 Task: Add a signature Dean Flores containing With much appreciation, Dean Flores to email address softage.10@softage.net and add a folder Customer feedback
Action: Mouse moved to (114, 108)
Screenshot: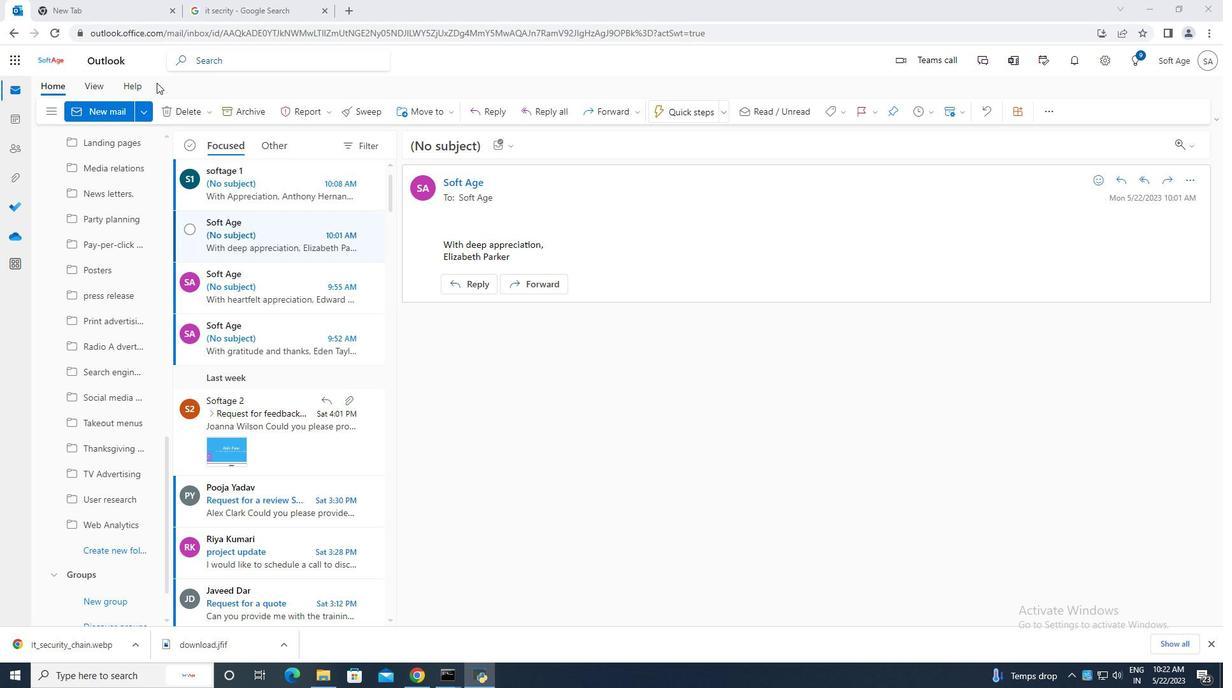 
Action: Mouse pressed left at (114, 108)
Screenshot: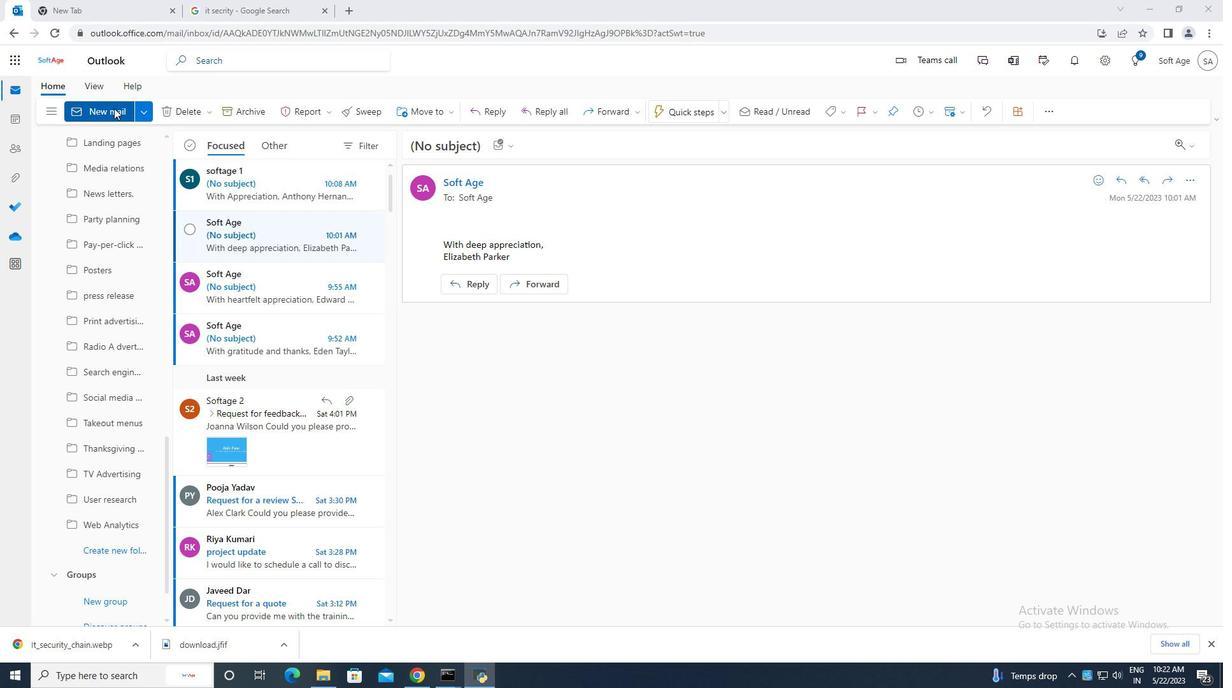
Action: Mouse moved to (817, 116)
Screenshot: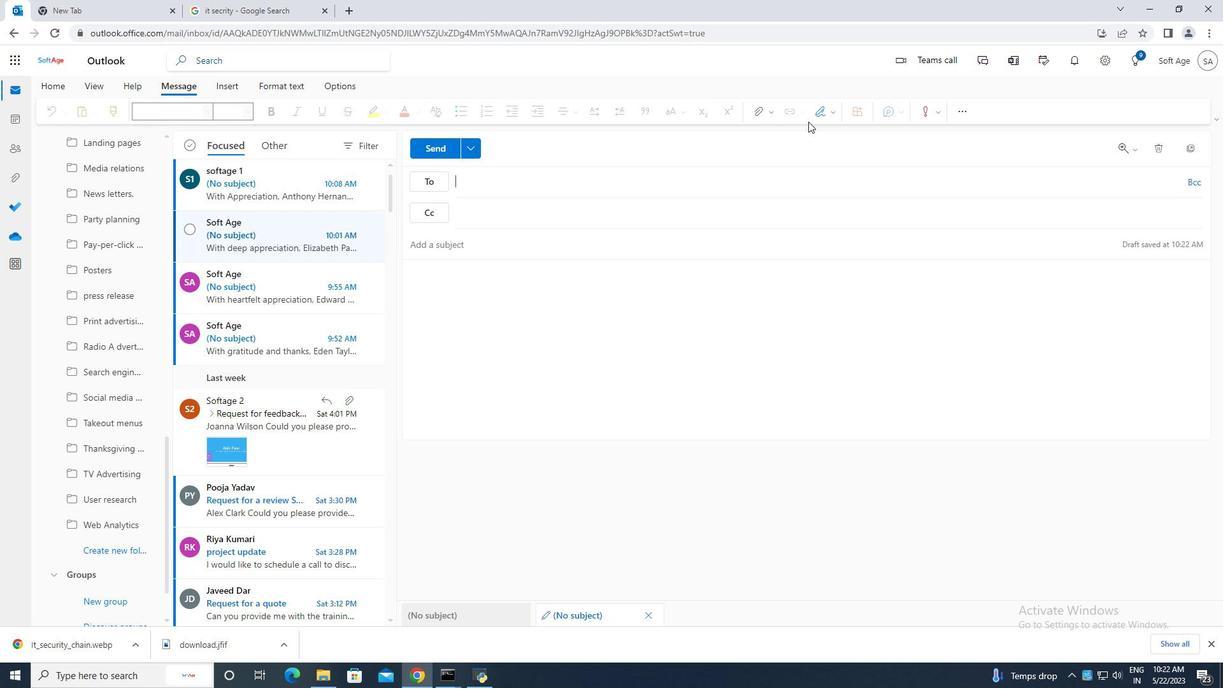 
Action: Mouse pressed left at (817, 116)
Screenshot: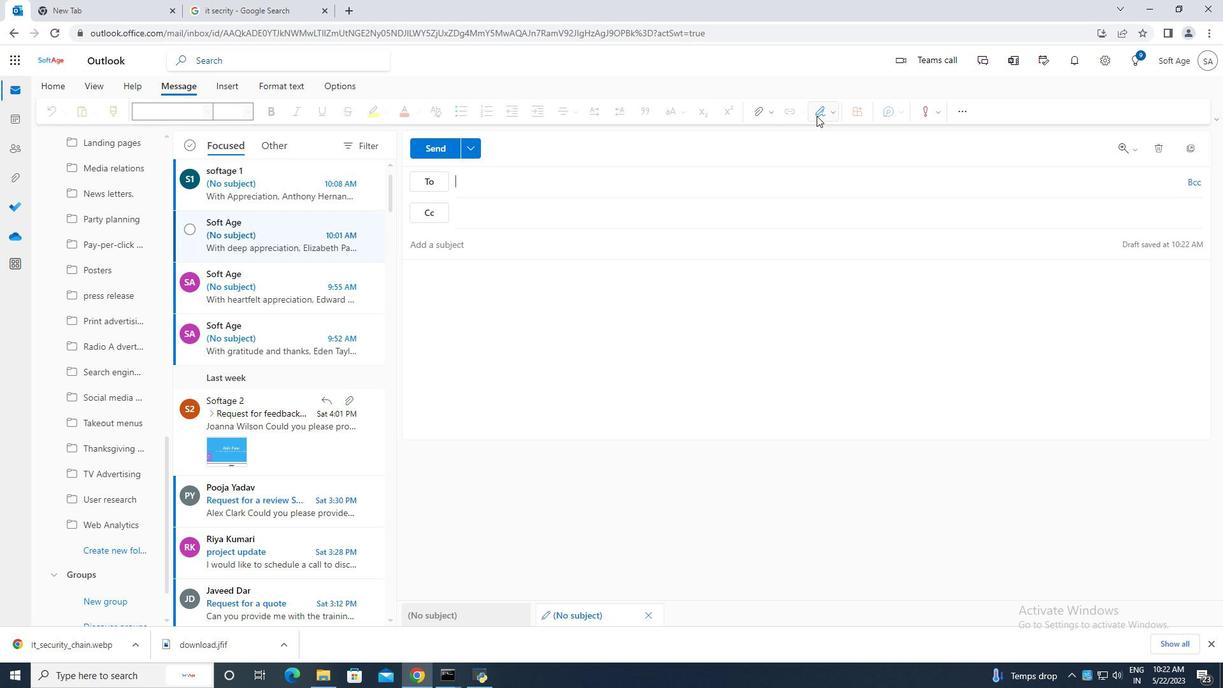
Action: Mouse moved to (797, 159)
Screenshot: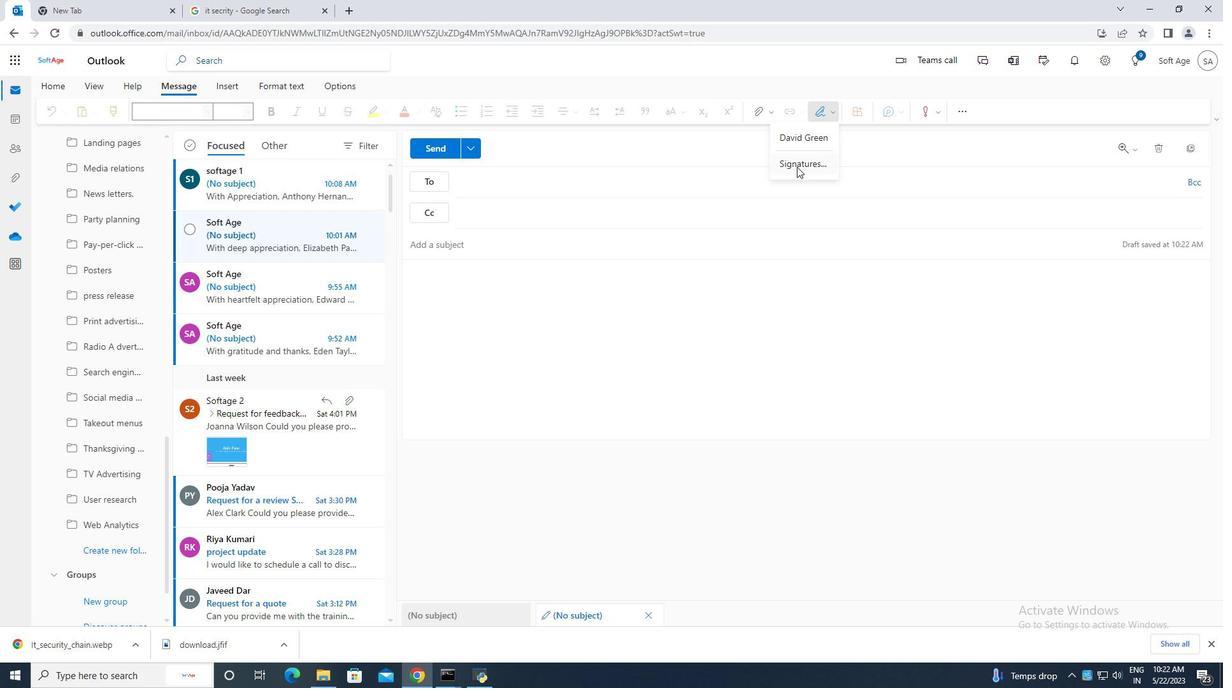 
Action: Mouse pressed left at (797, 159)
Screenshot: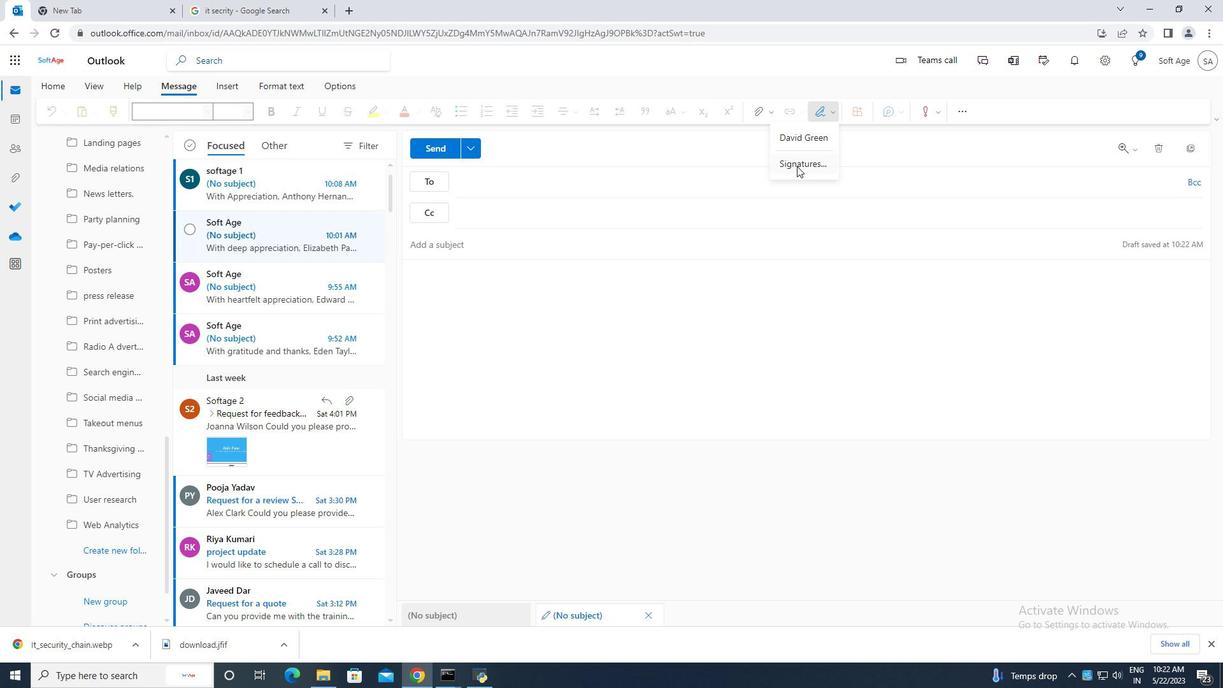 
Action: Mouse moved to (861, 213)
Screenshot: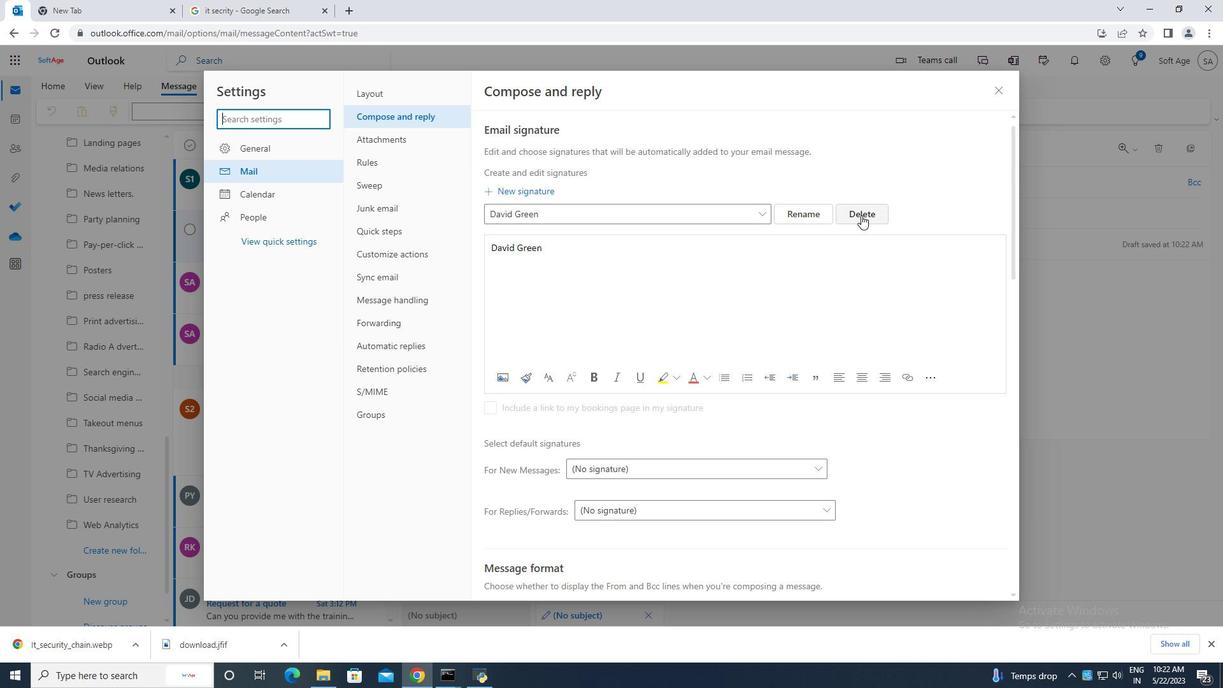 
Action: Mouse pressed left at (861, 213)
Screenshot: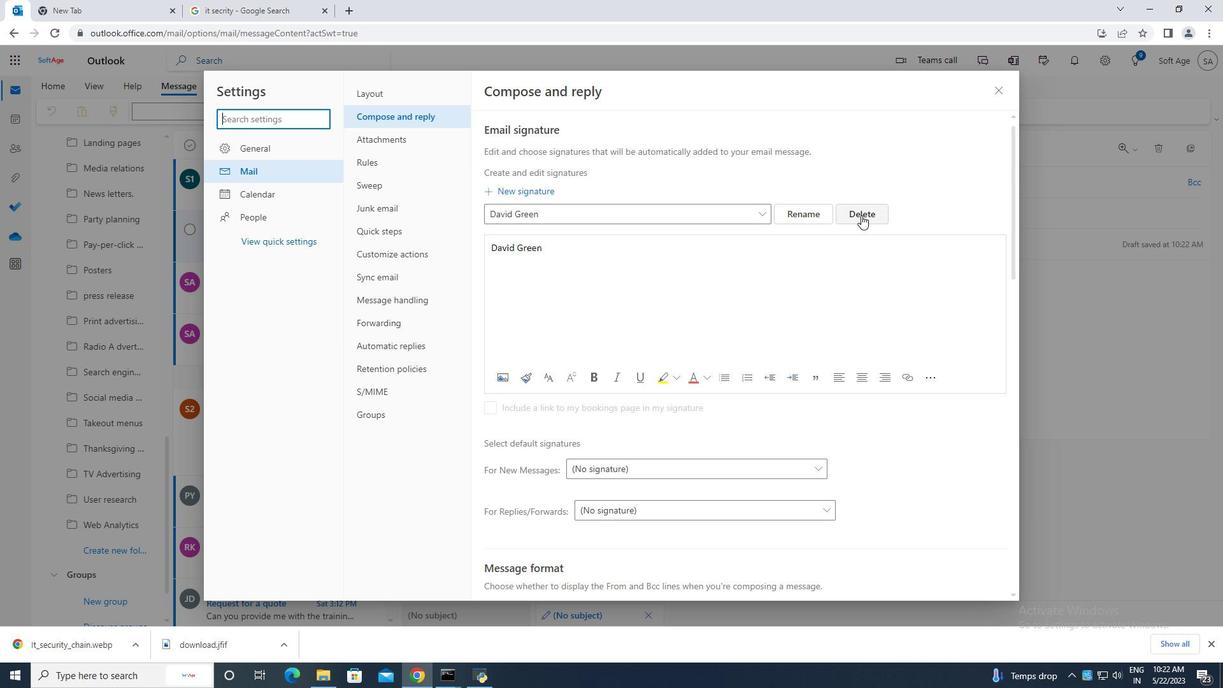 
Action: Mouse moved to (583, 212)
Screenshot: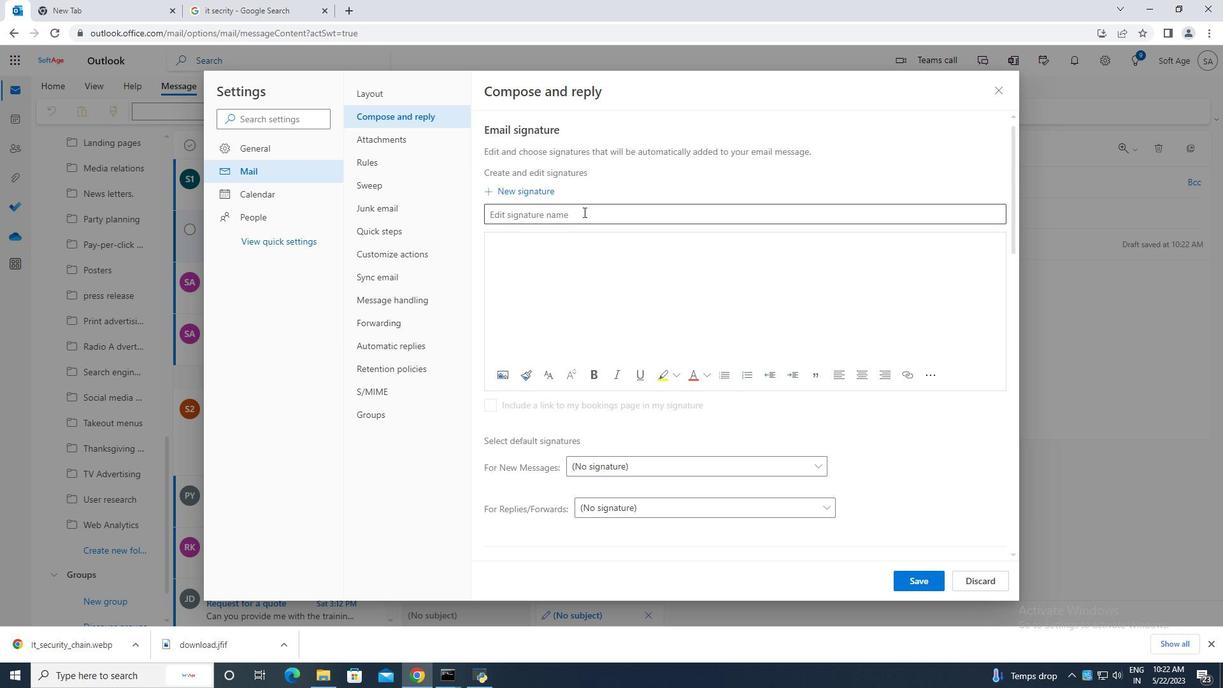 
Action: Mouse pressed left at (583, 212)
Screenshot: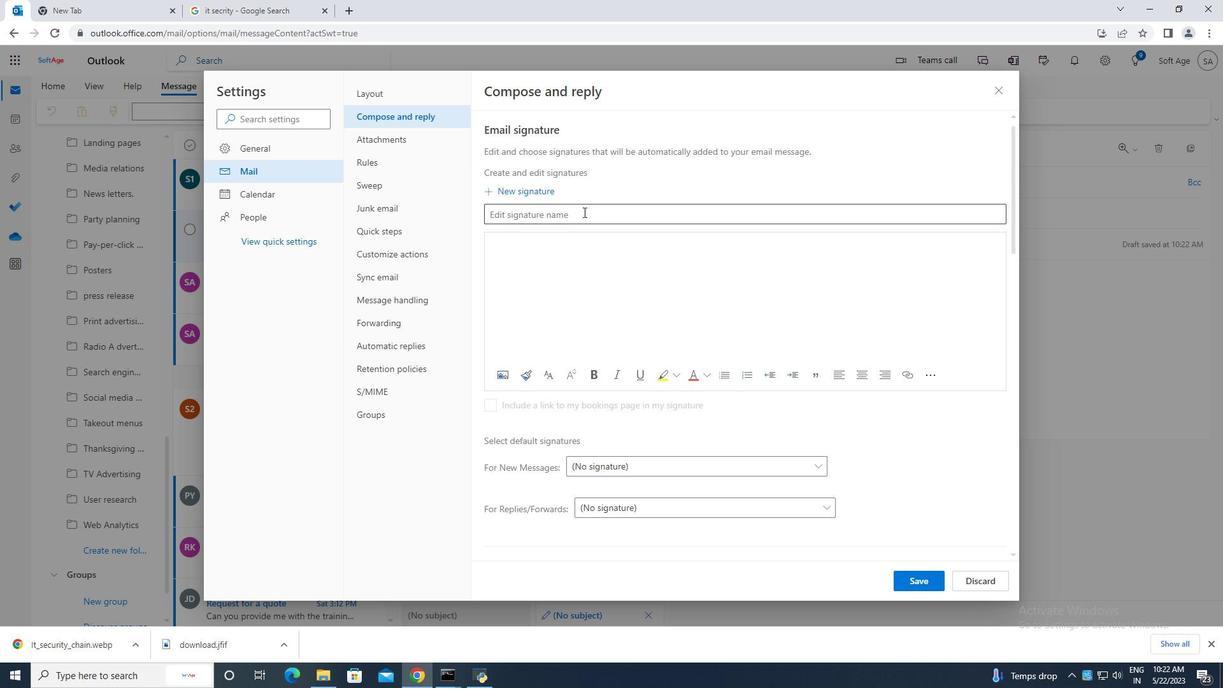 
Action: Key pressed <Key.caps_lock>D<Key.caps_lock>een<Key.space><Key.caps_lock><Key.backspace><Key.backspace><Key.backspace>AN<Key.backspace><Key.backspace>A<Key.backspace><Key.caps_lock>an<Key.space><Key.caps_lock>F<Key.caps_lock>lores<Key.space>
Screenshot: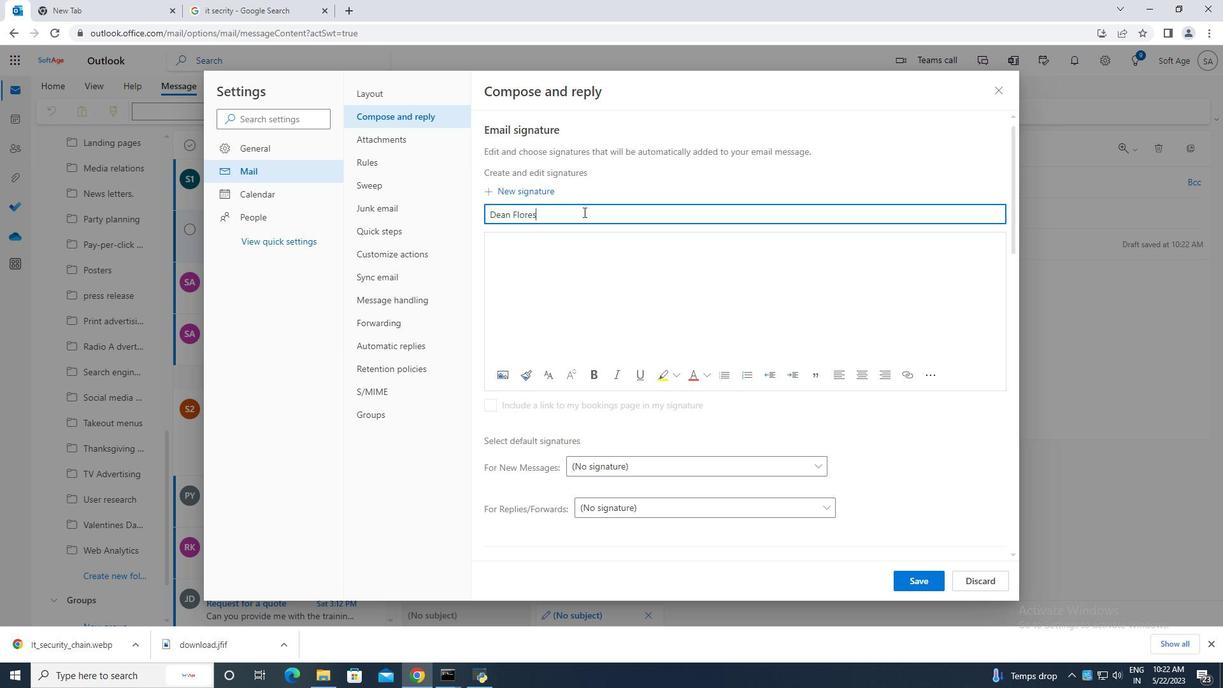 
Action: Mouse moved to (518, 244)
Screenshot: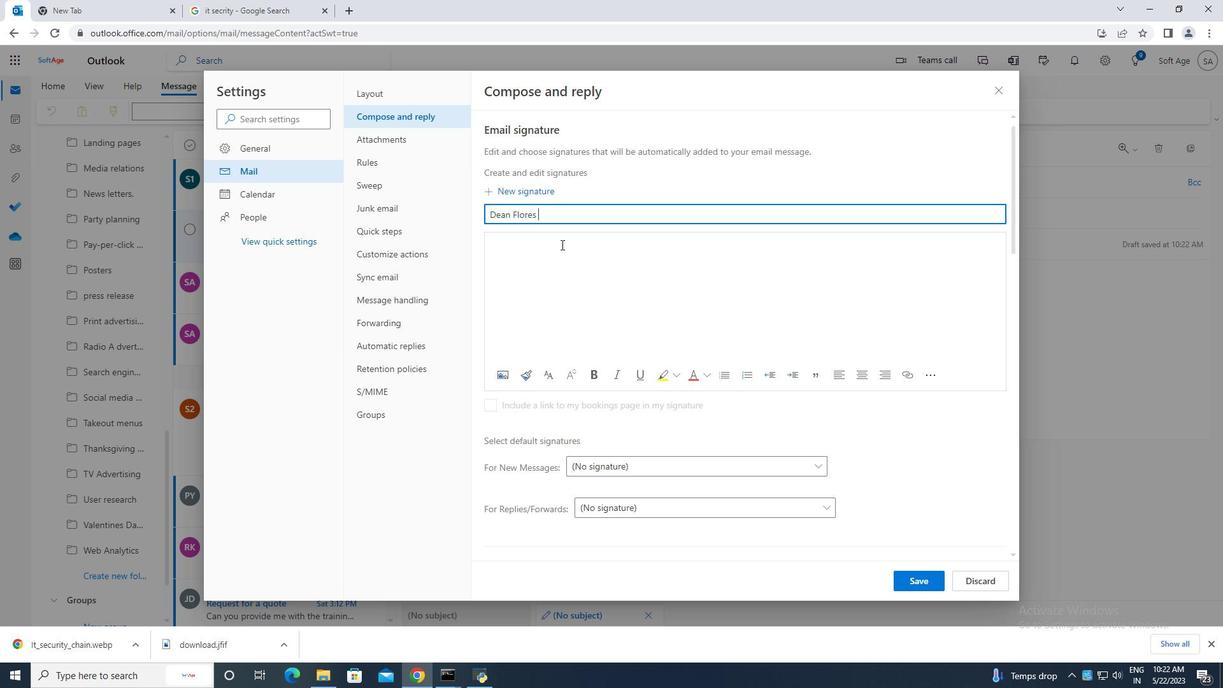 
Action: Mouse pressed left at (518, 244)
Screenshot: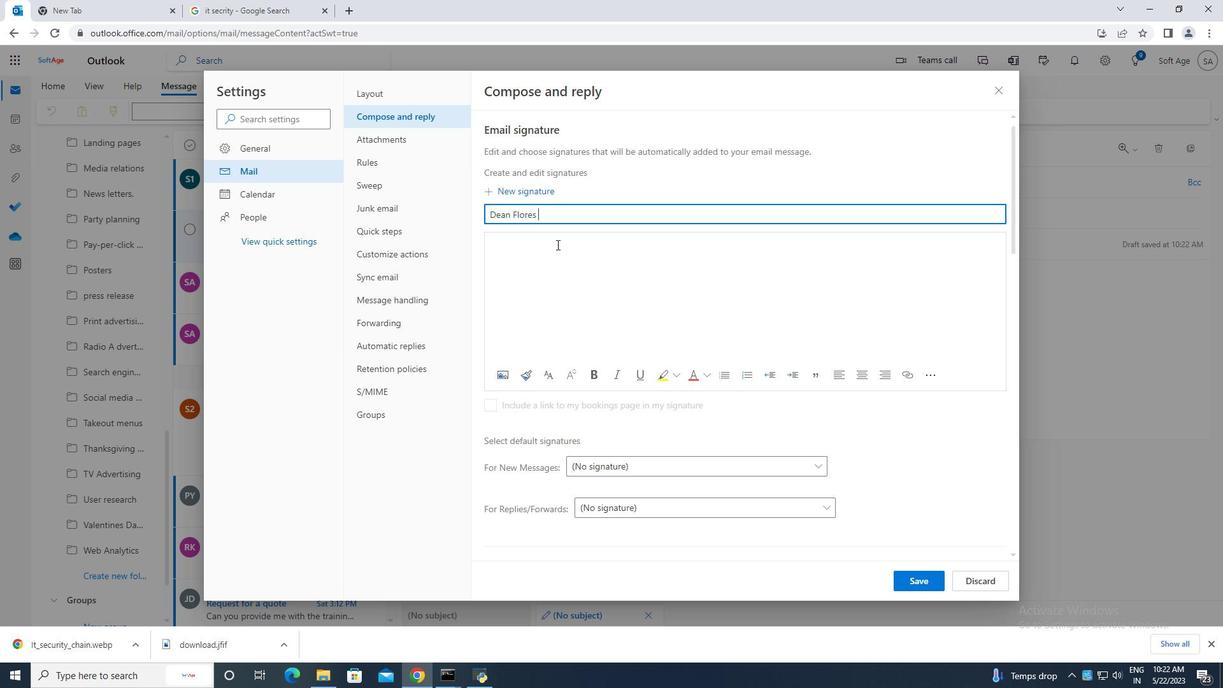 
Action: Mouse moved to (518, 244)
Screenshot: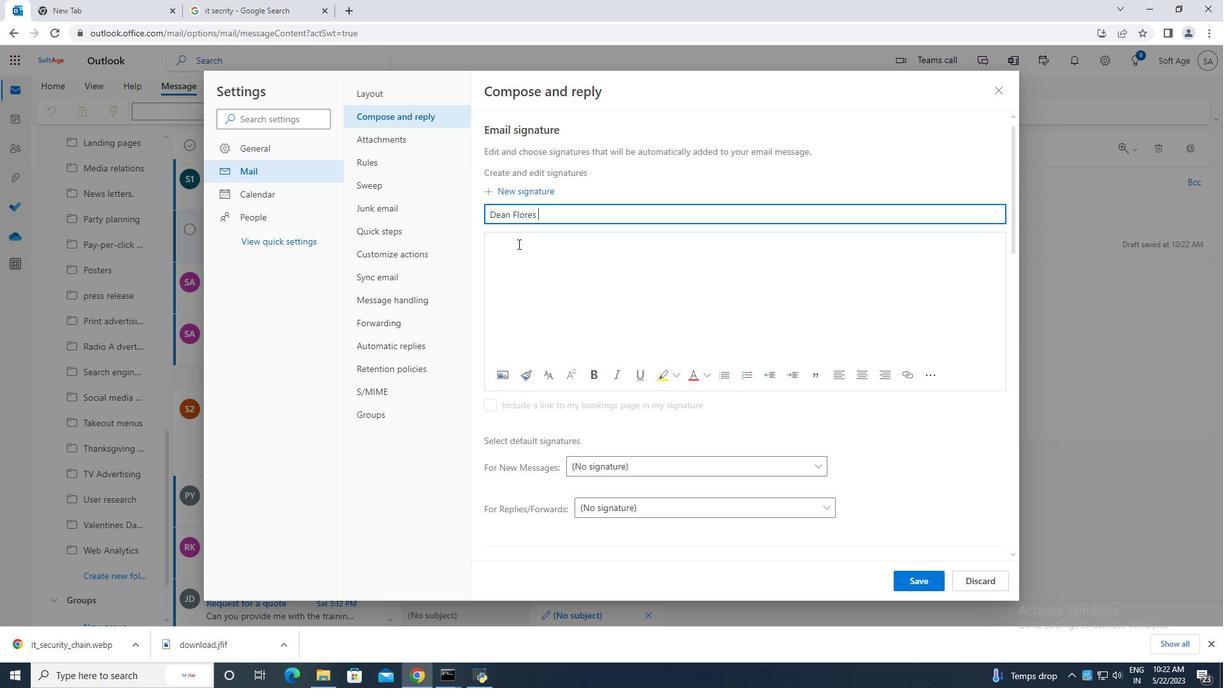 
Action: Key pressed <Key.caps_lock>D<Key.caps_lock>ean<Key.space><Key.caps_lock>F<Key.caps_lock>lores
Screenshot: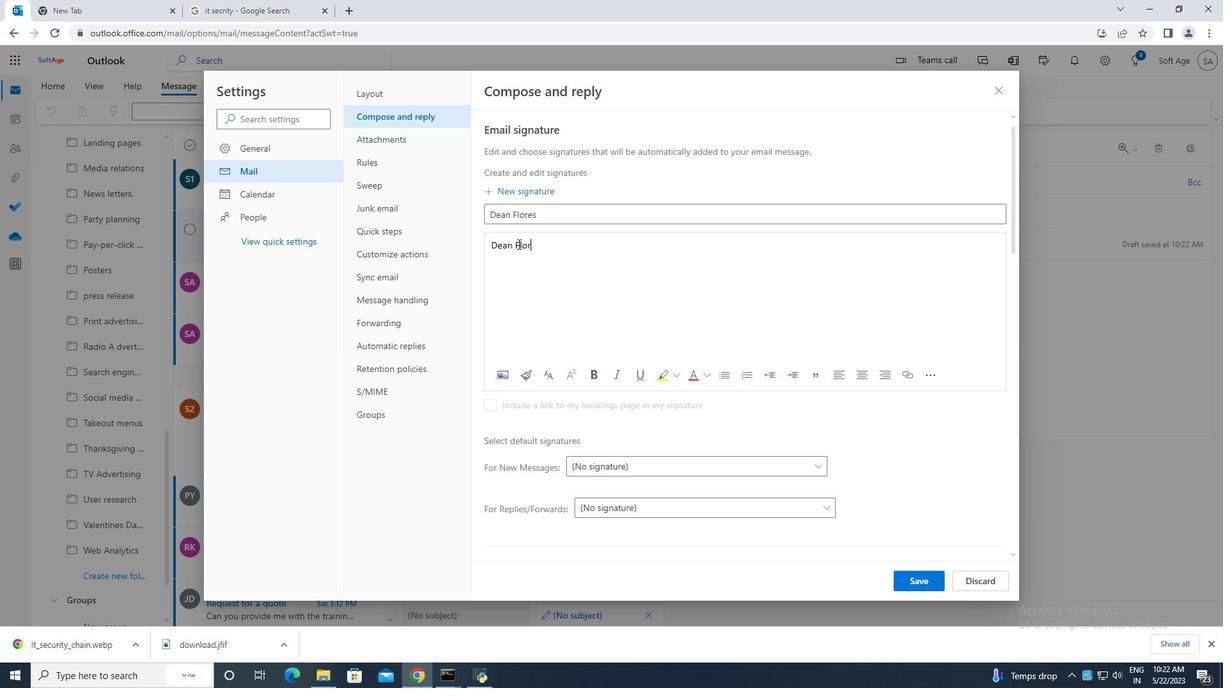 
Action: Mouse moved to (922, 583)
Screenshot: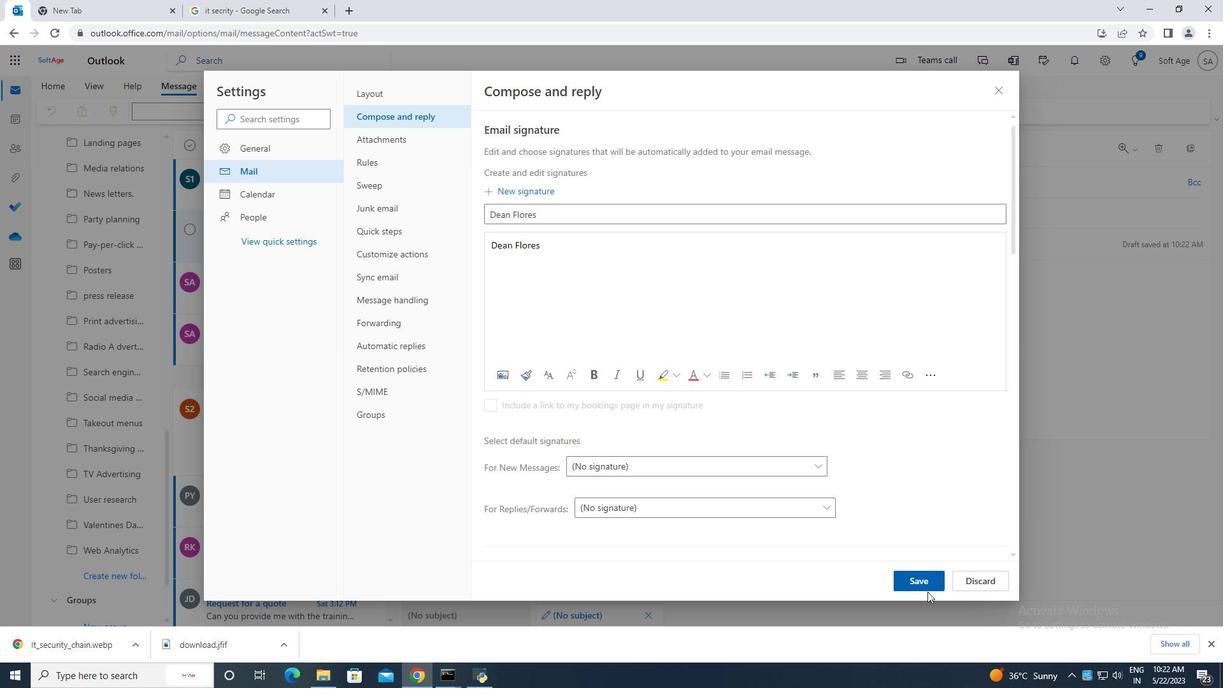 
Action: Mouse pressed left at (922, 583)
Screenshot: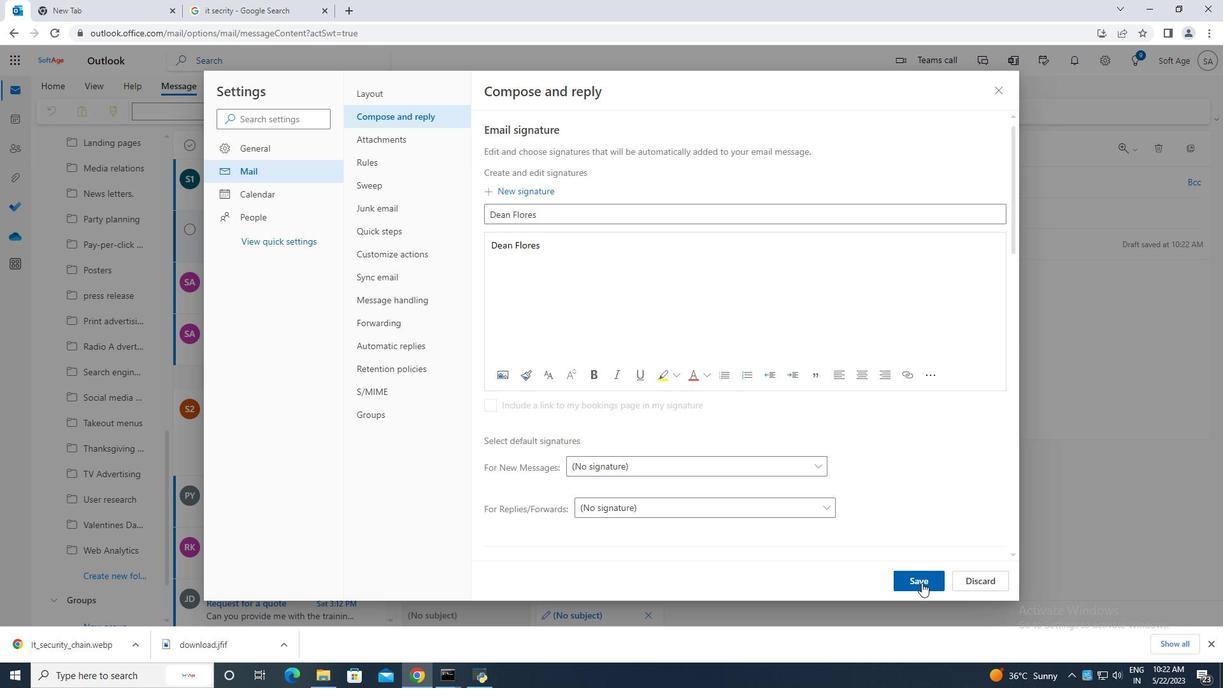 
Action: Mouse moved to (1005, 91)
Screenshot: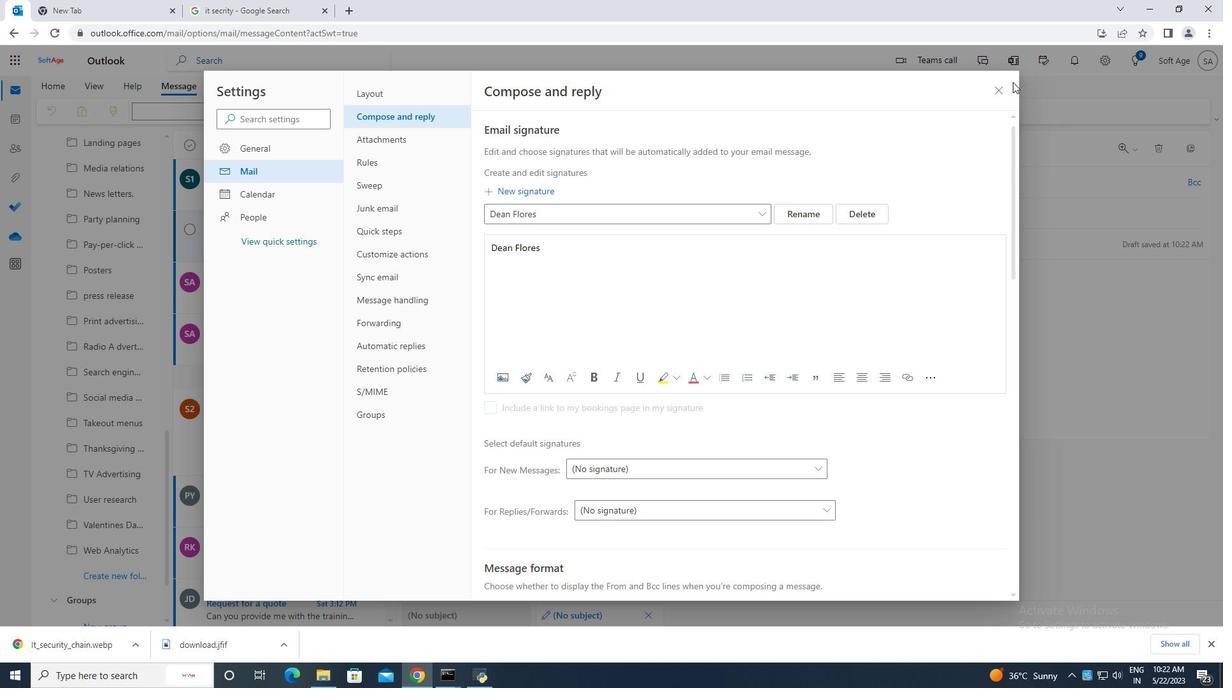 
Action: Mouse pressed left at (1005, 91)
Screenshot: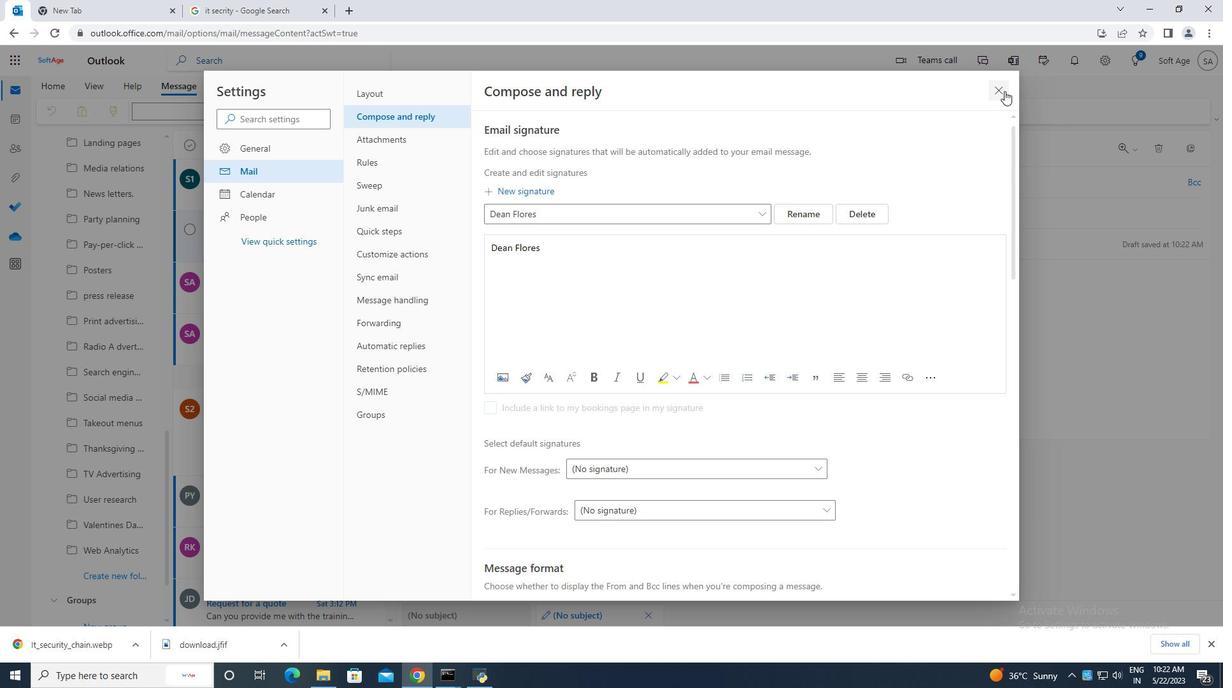 
Action: Mouse moved to (820, 114)
Screenshot: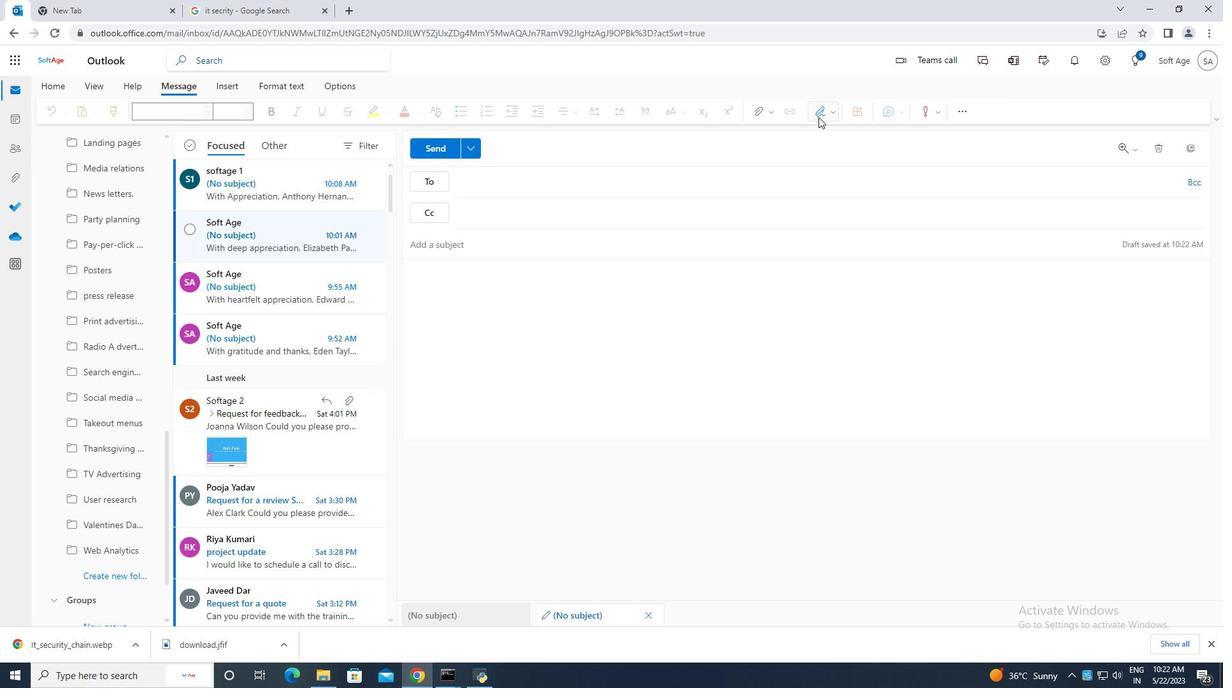 
Action: Mouse pressed left at (820, 114)
Screenshot: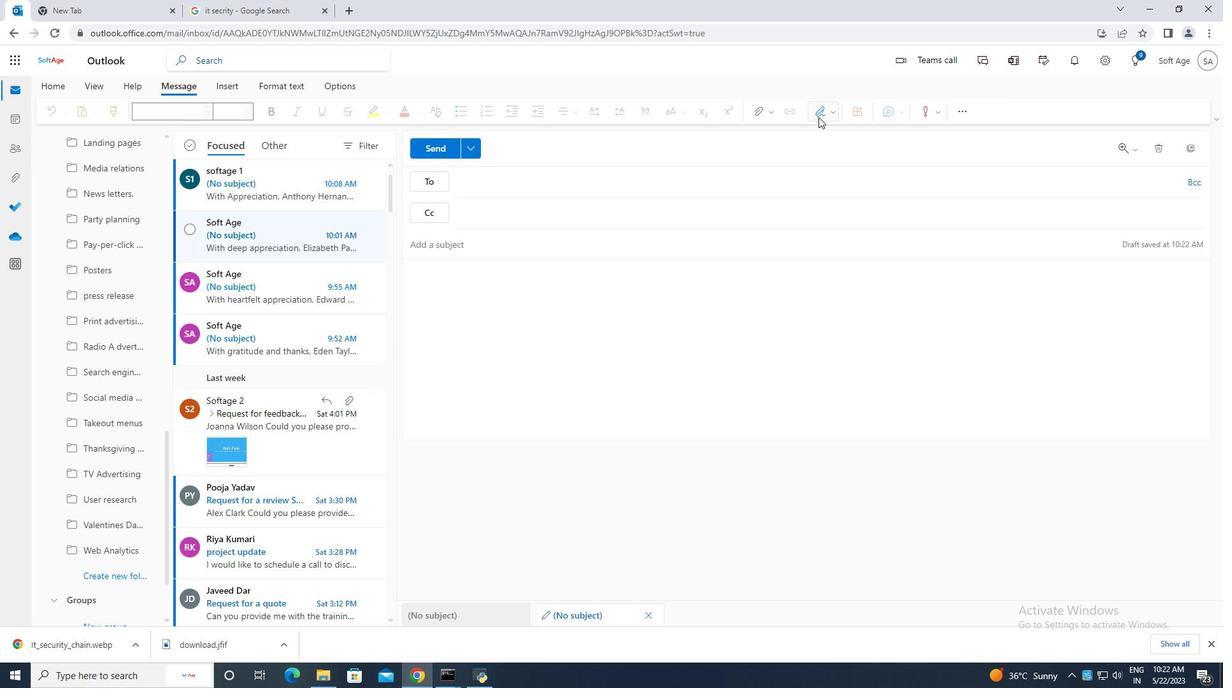 
Action: Mouse moved to (798, 138)
Screenshot: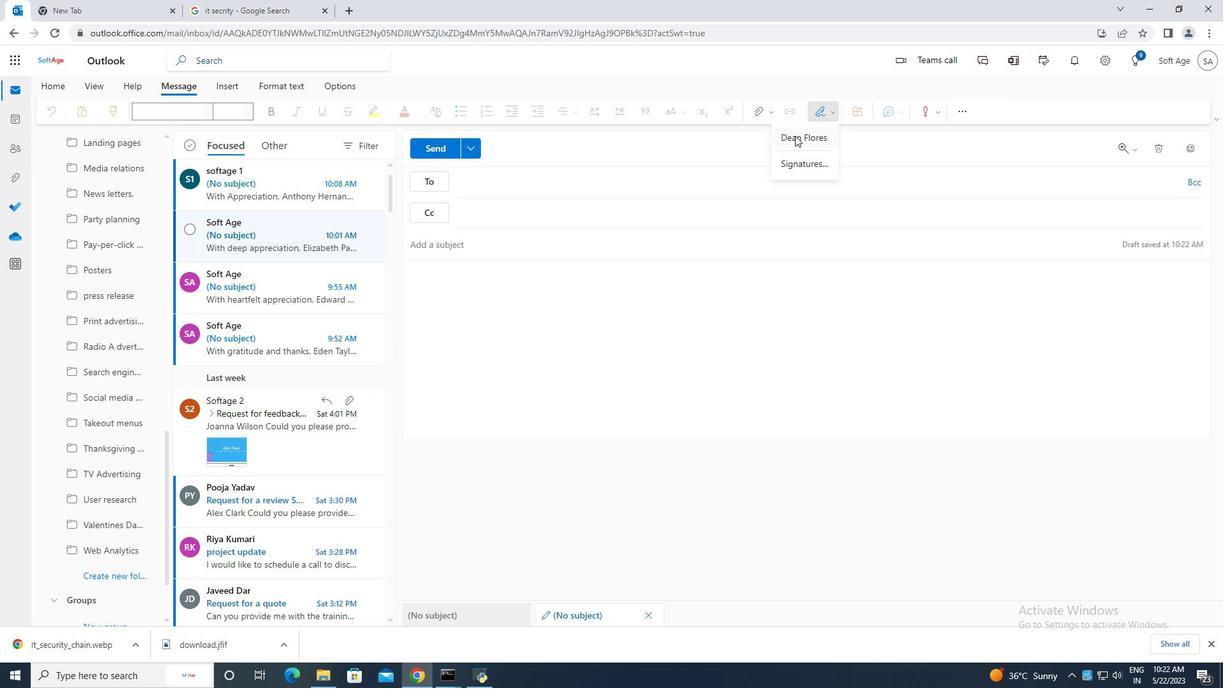 
Action: Mouse pressed left at (798, 138)
Screenshot: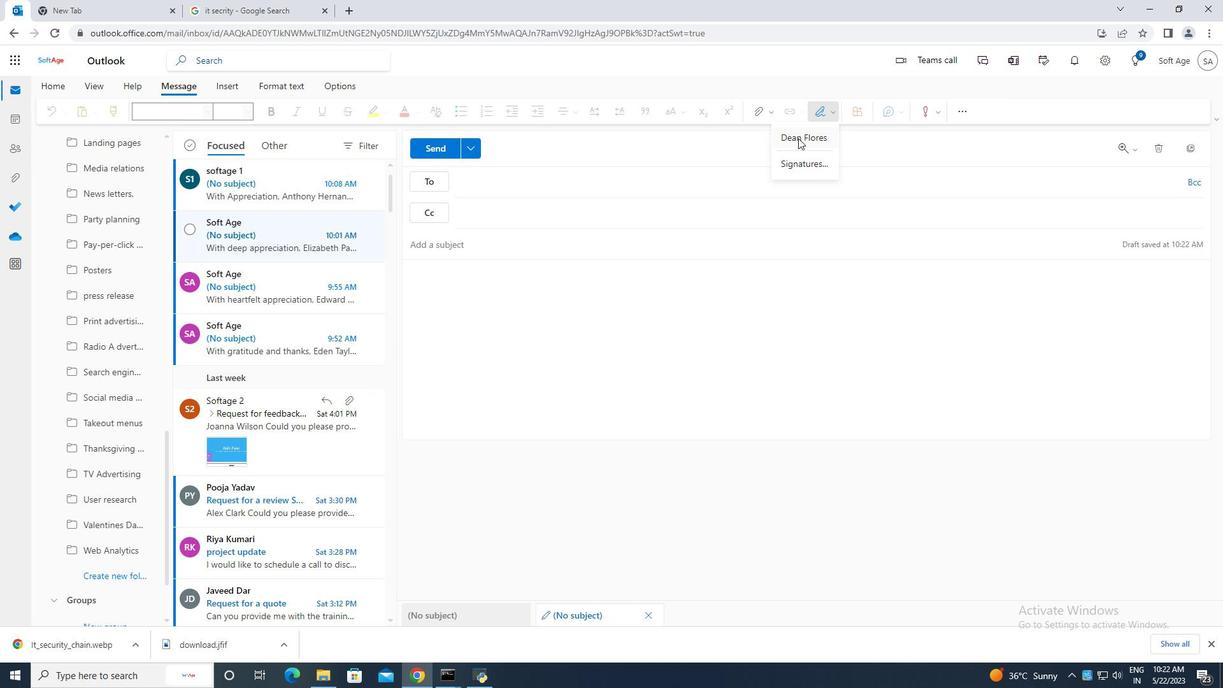 
Action: Mouse moved to (455, 276)
Screenshot: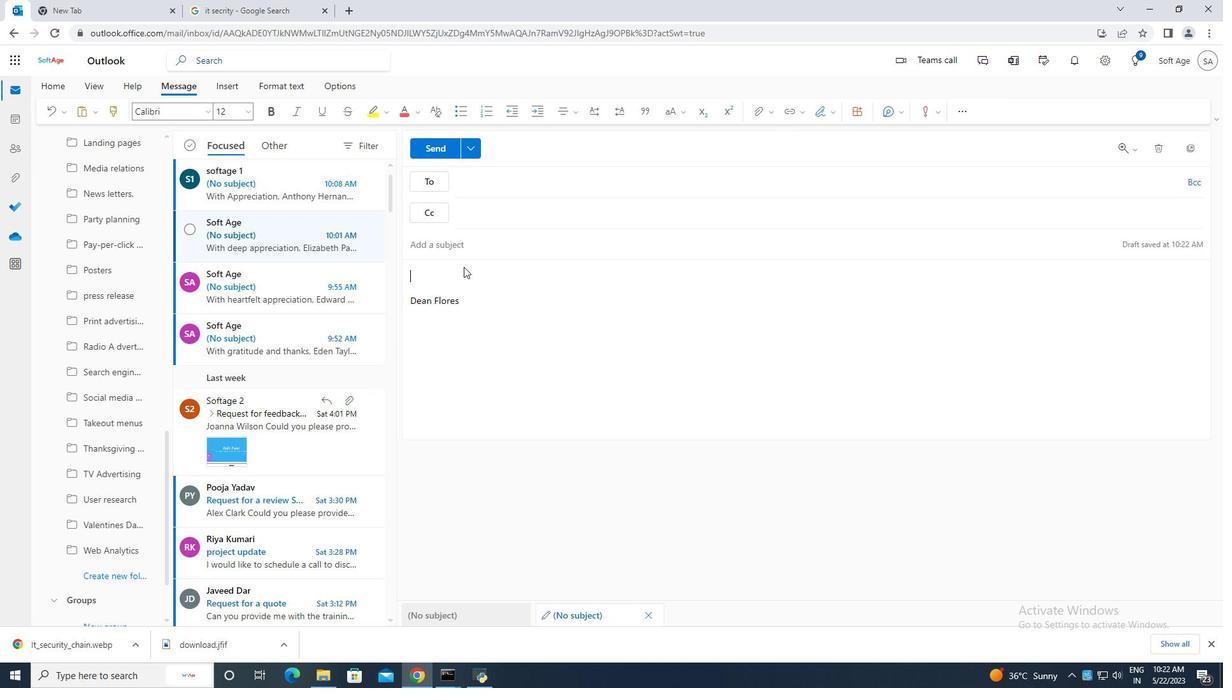 
Action: Key pressed <Key.caps_lock>C<Key.caps_lock>ontaining<Key.space>with<Key.space>much<Key.space>appreciation,
Screenshot: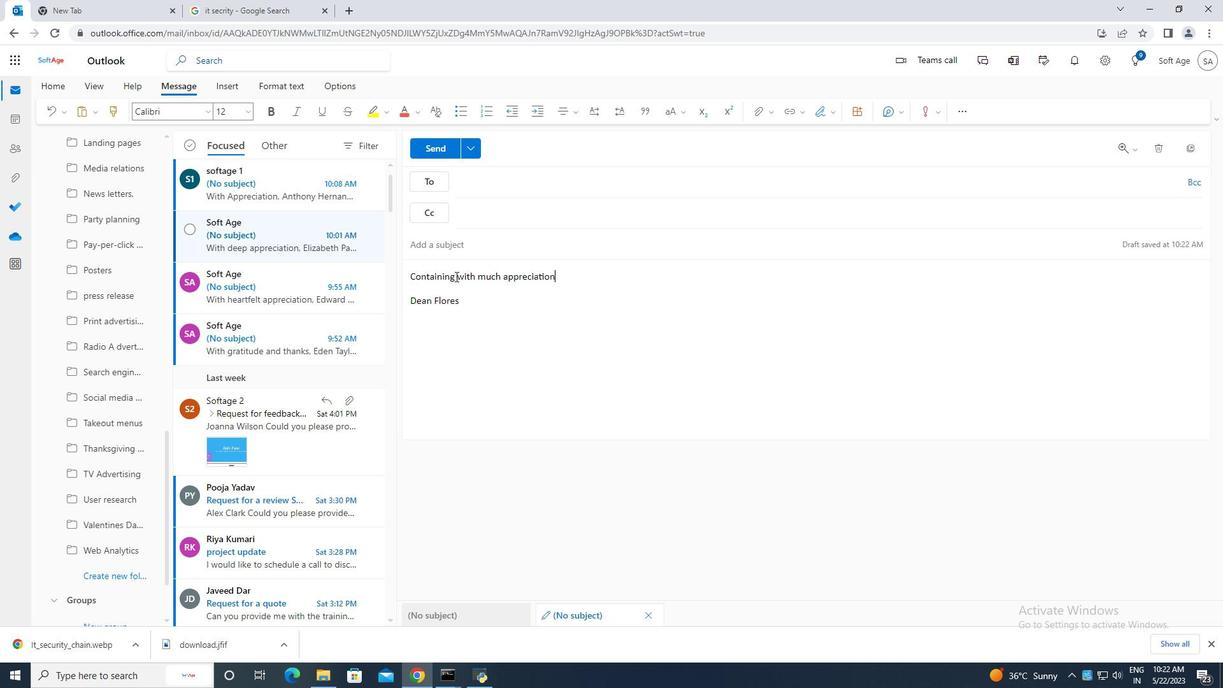 
Action: Mouse moved to (541, 188)
Screenshot: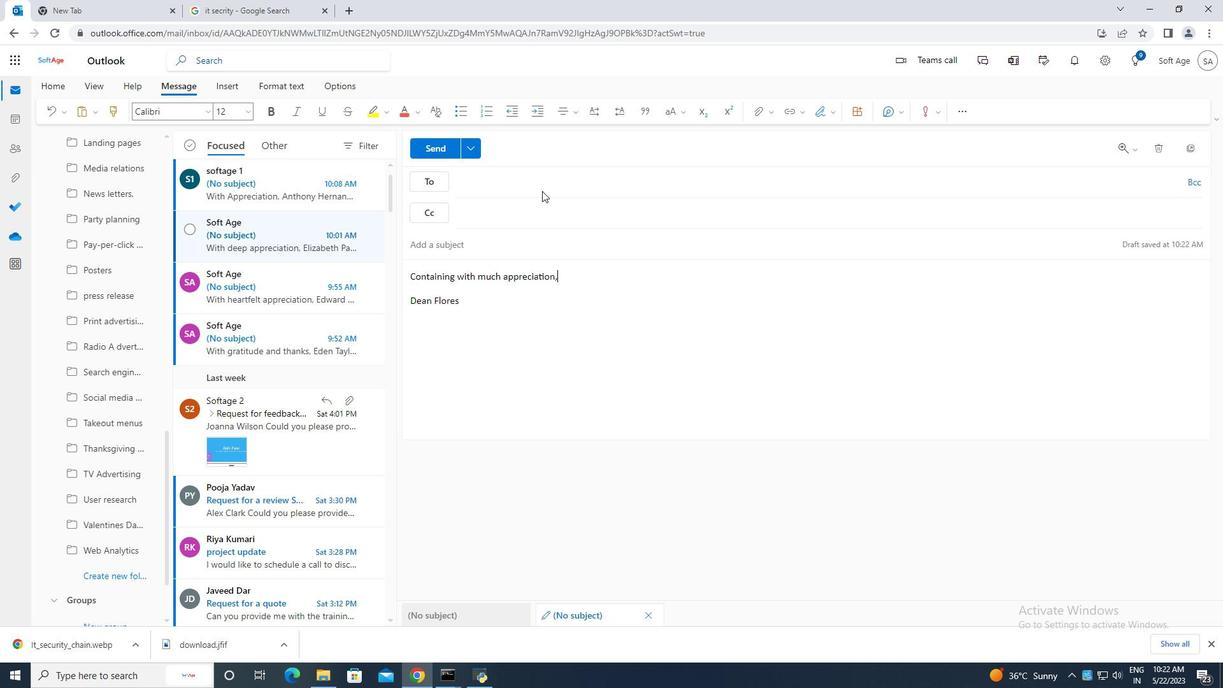
Action: Mouse pressed left at (541, 188)
Screenshot: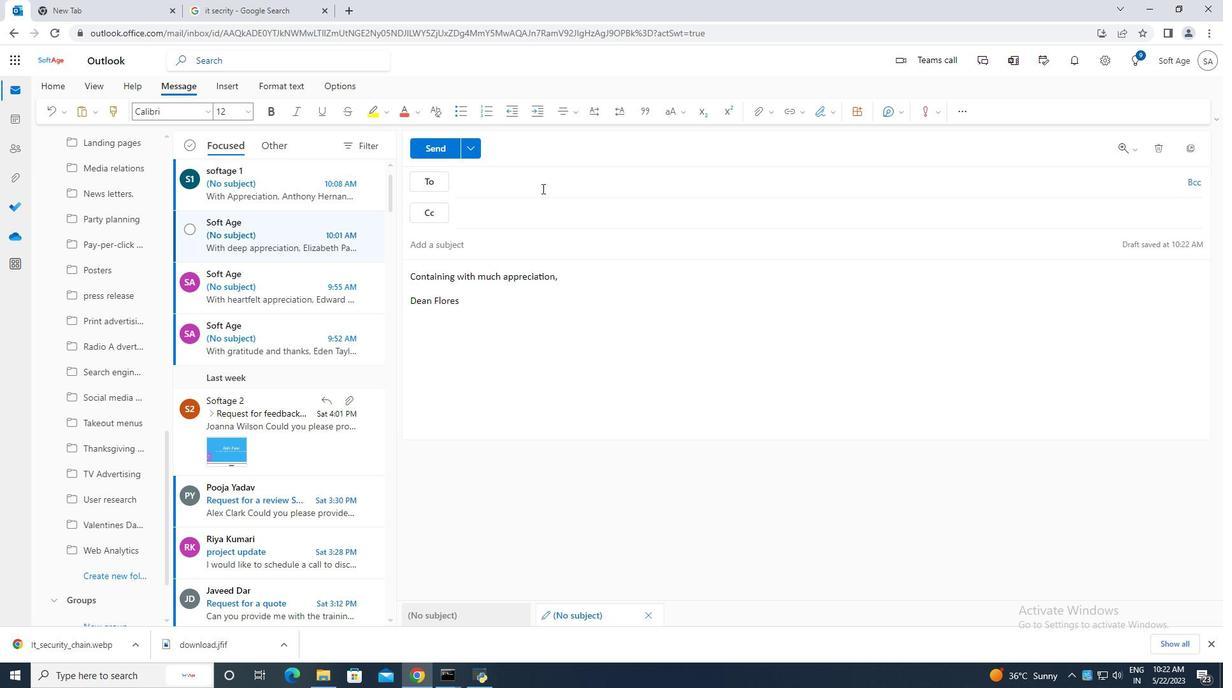 
Action: Mouse moved to (539, 187)
Screenshot: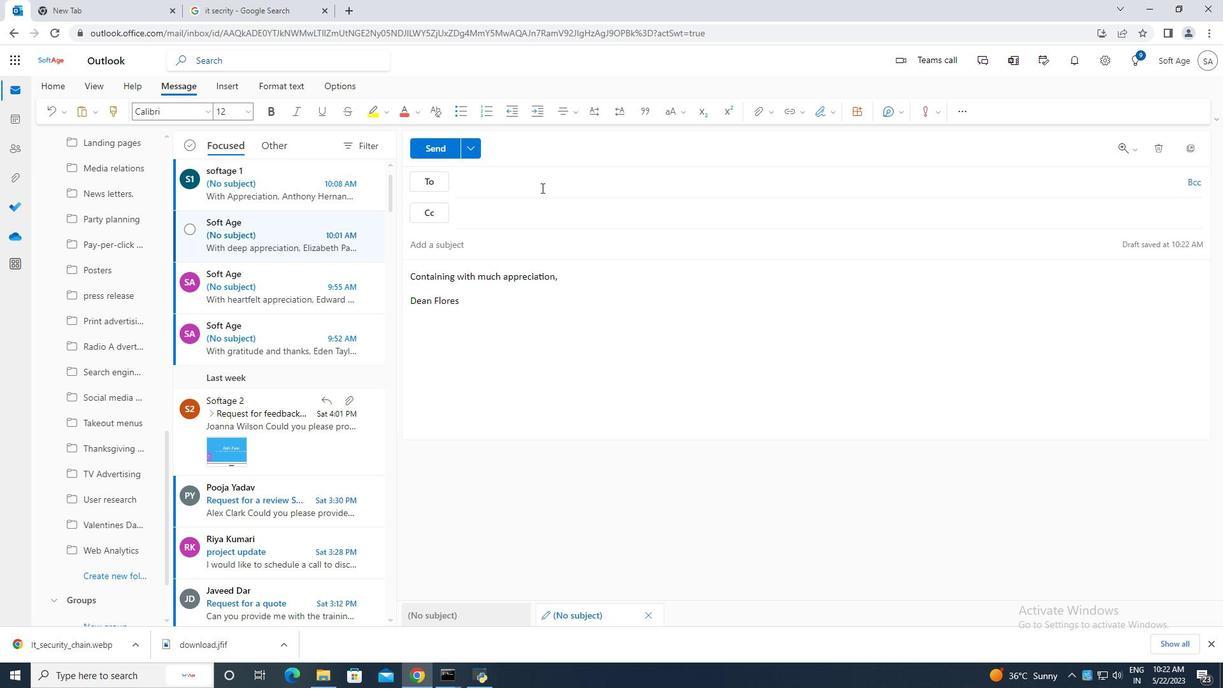 
Action: Key pressed softage.10
Screenshot: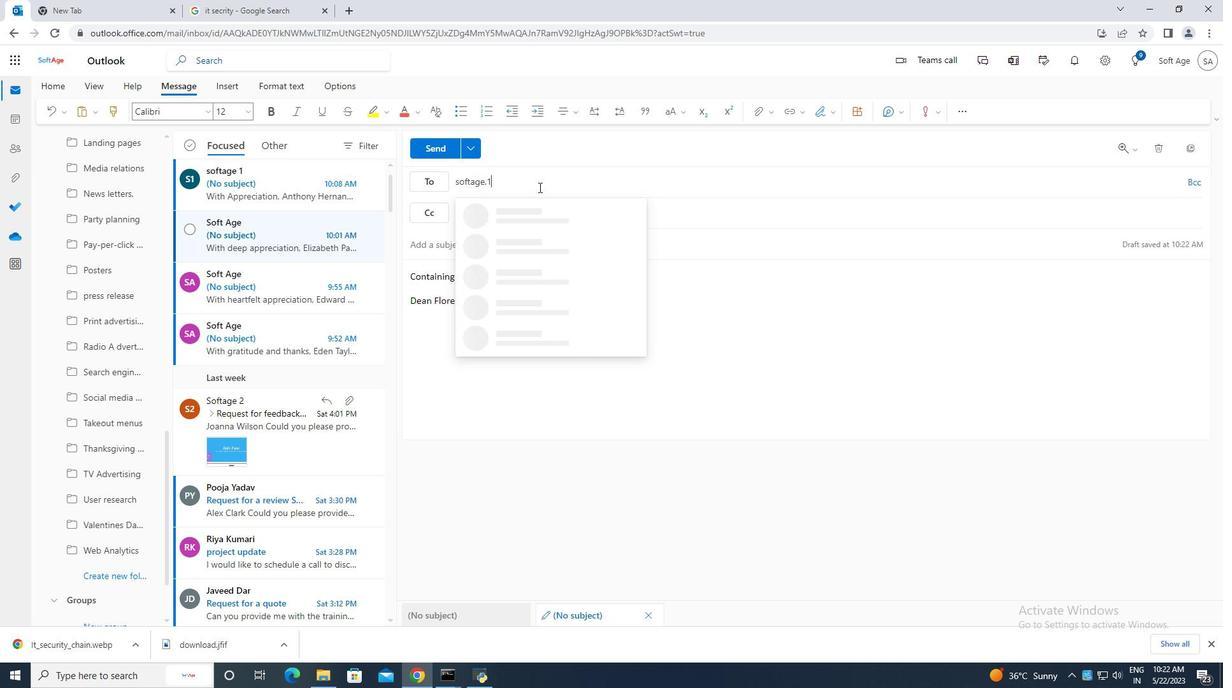 
Action: Mouse moved to (590, 242)
Screenshot: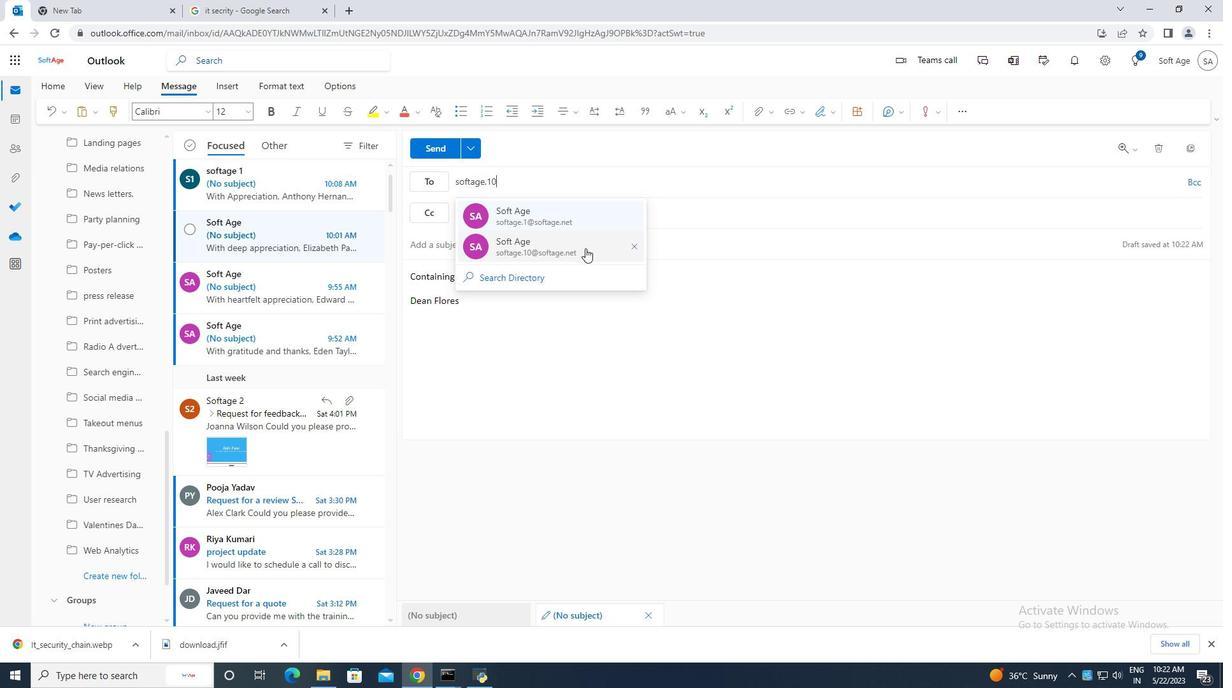 
Action: Mouse pressed left at (590, 242)
Screenshot: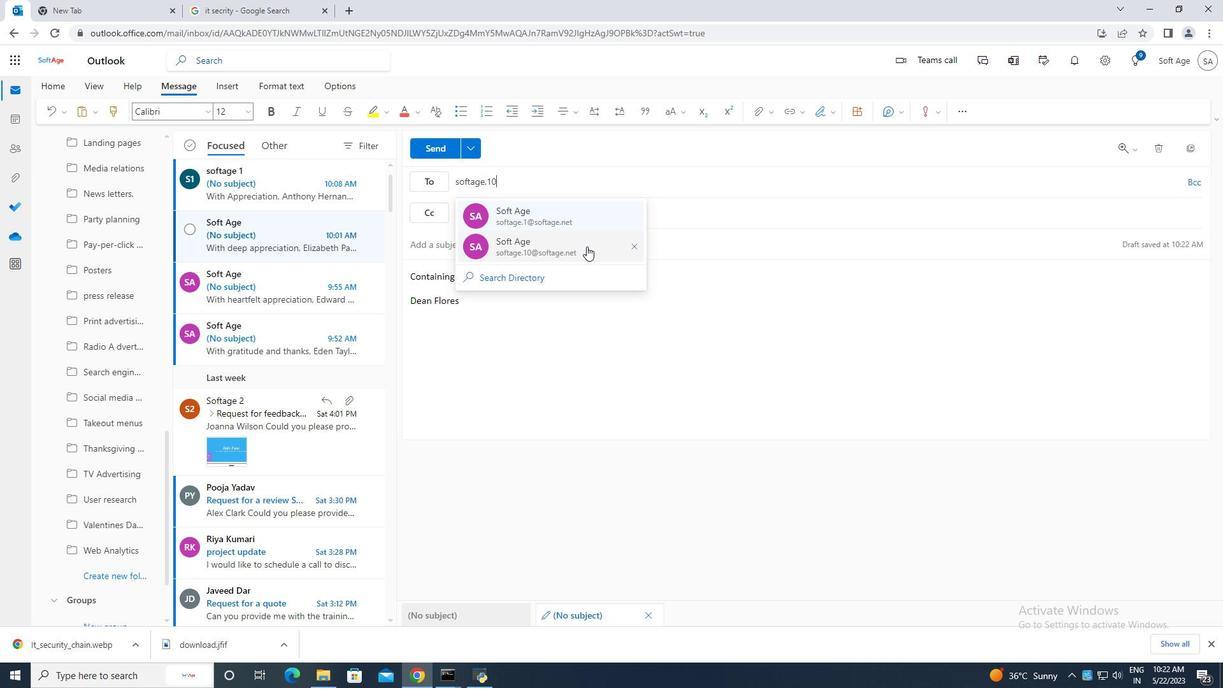 
Action: Mouse moved to (110, 576)
Screenshot: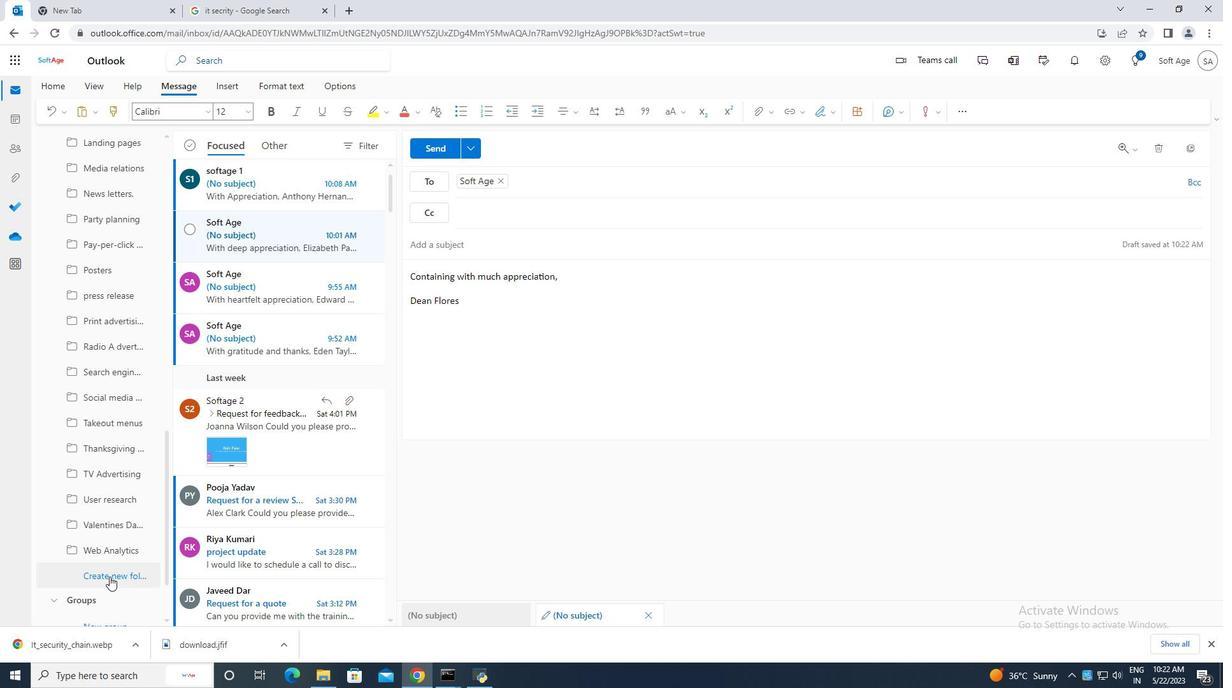 
Action: Mouse pressed left at (110, 576)
Screenshot: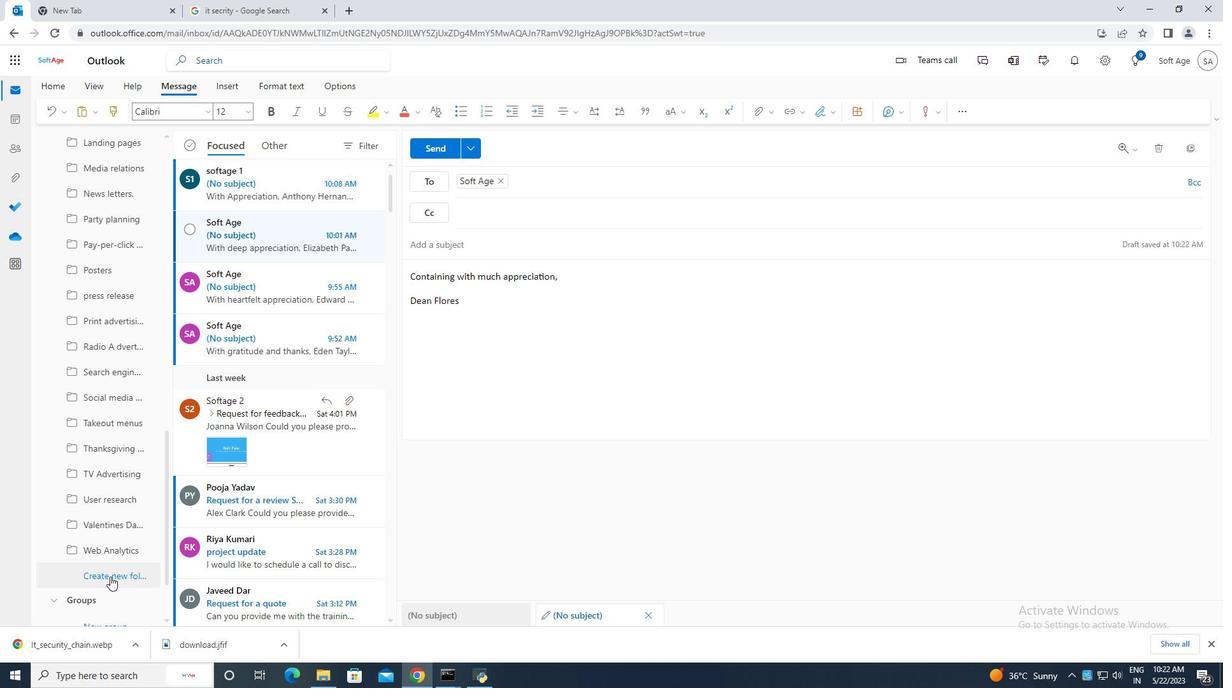 
Action: Mouse moved to (91, 564)
Screenshot: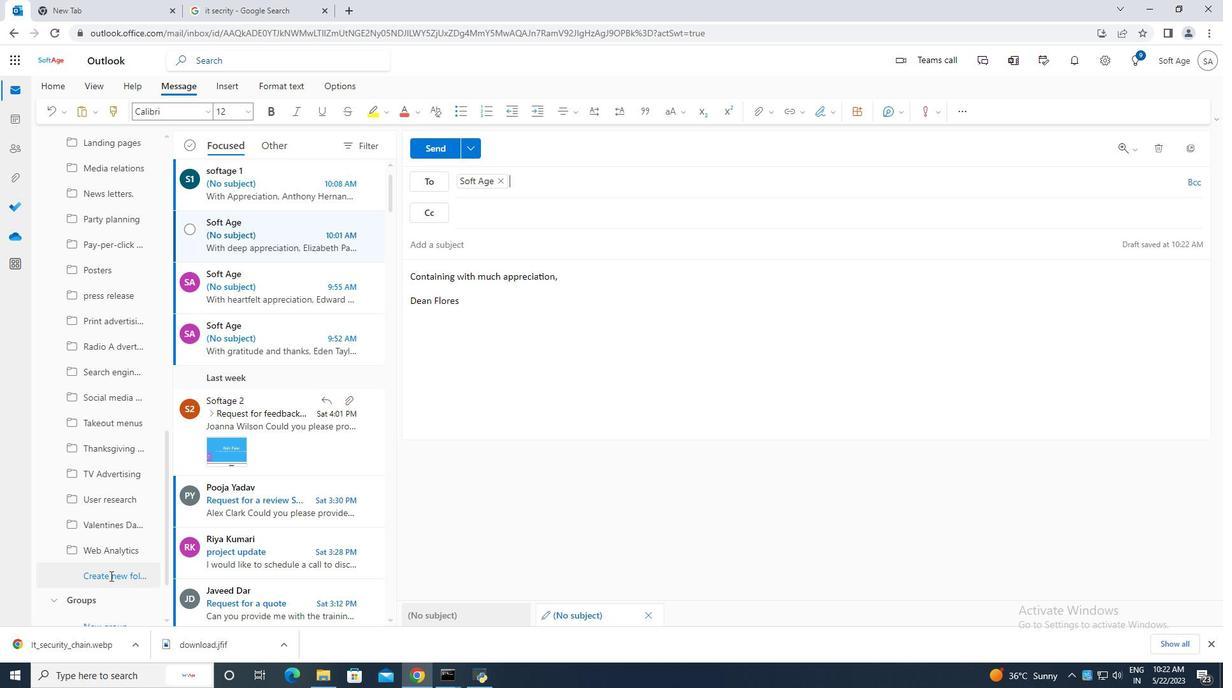 
Action: Key pressed <Key.caps_lock>C<Key.caps_lock>ustomer<Key.space>feedback
Screenshot: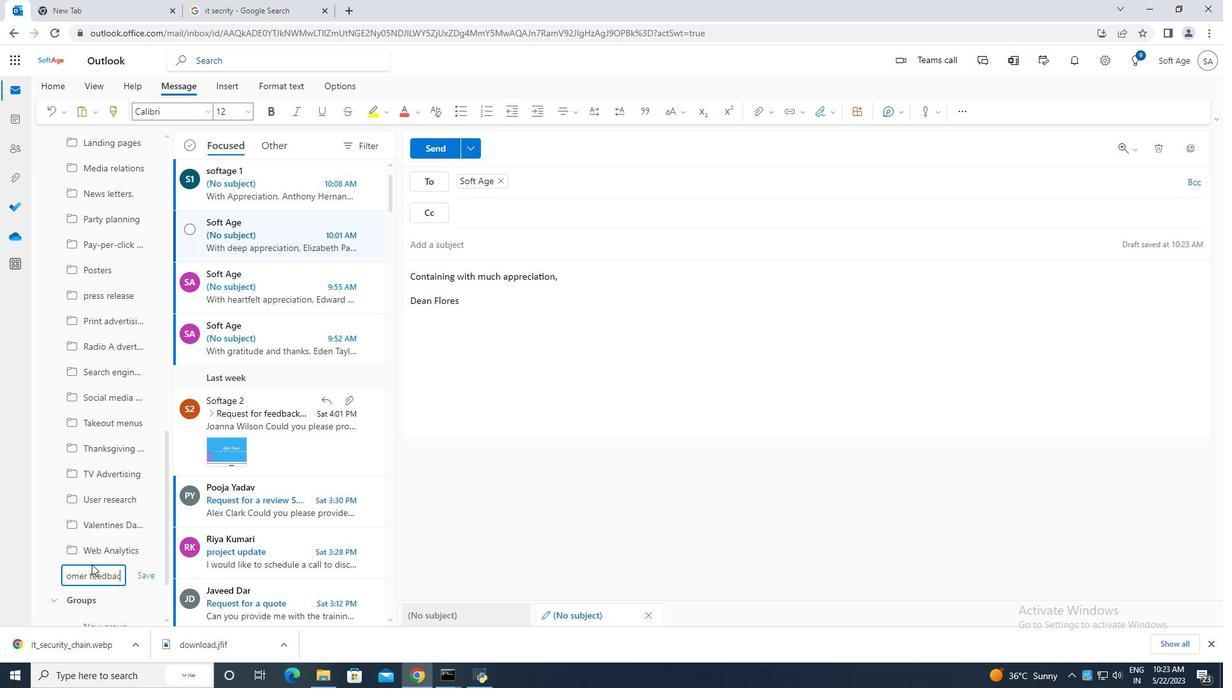 
Action: Mouse moved to (140, 574)
Screenshot: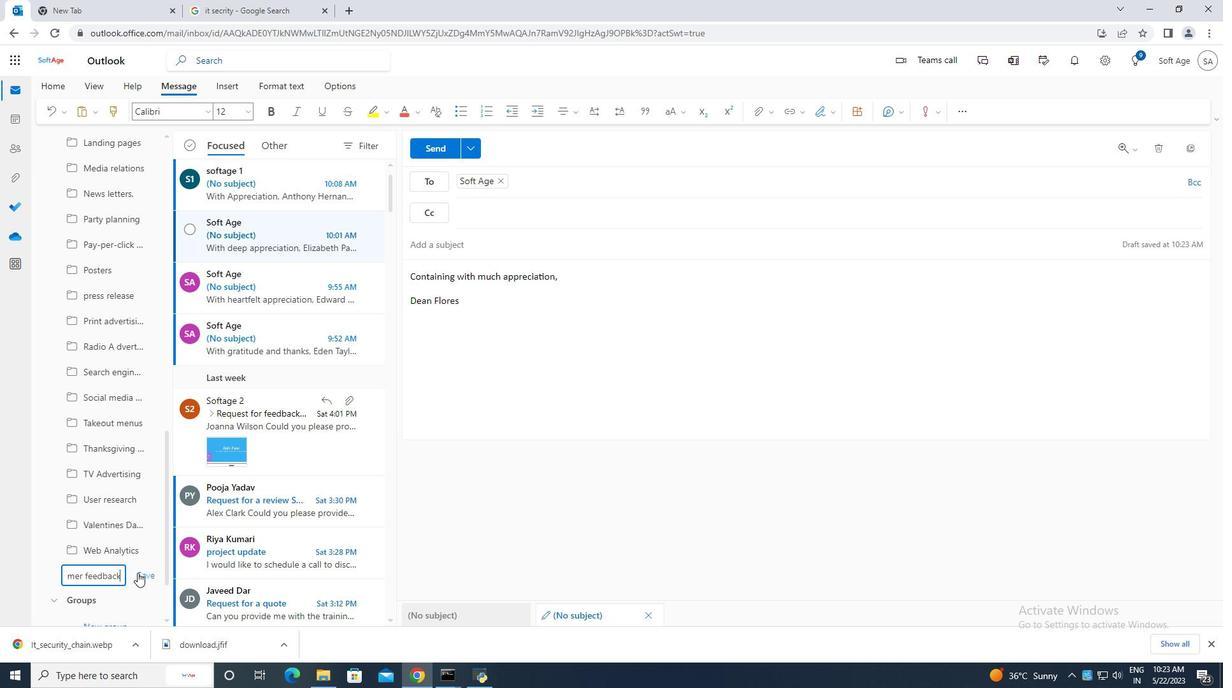 
Action: Mouse pressed left at (140, 574)
Screenshot: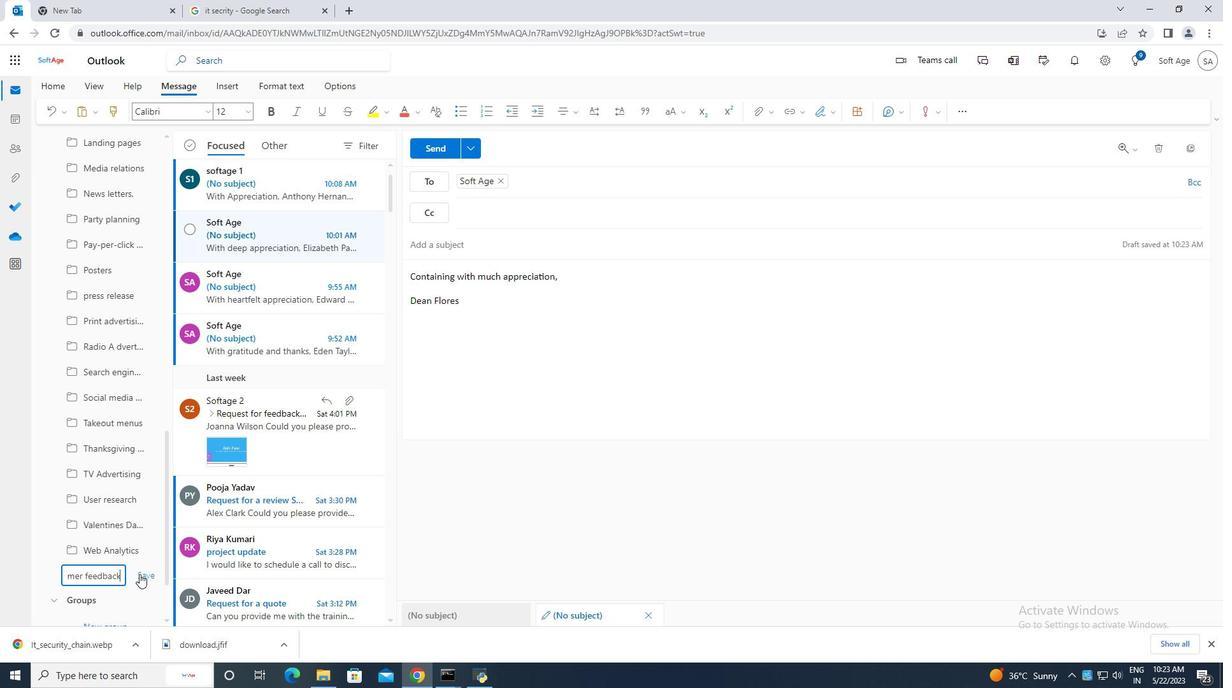 
Action: Mouse moved to (435, 147)
Screenshot: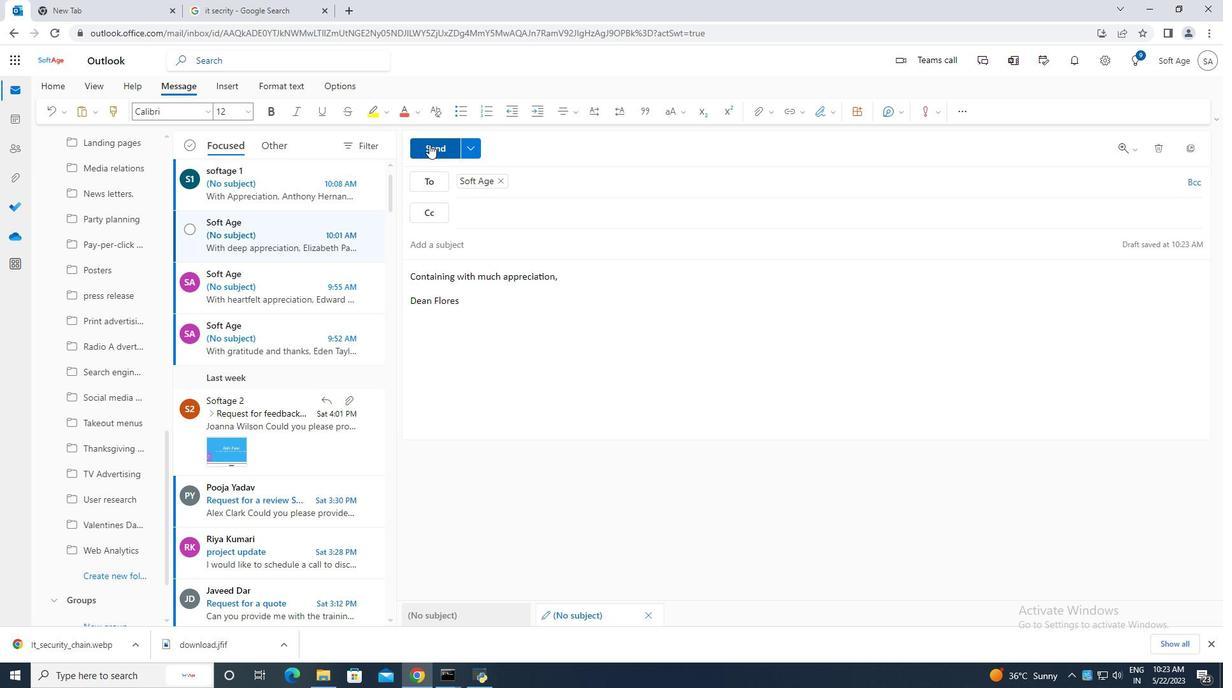 
Action: Mouse pressed left at (435, 147)
Screenshot: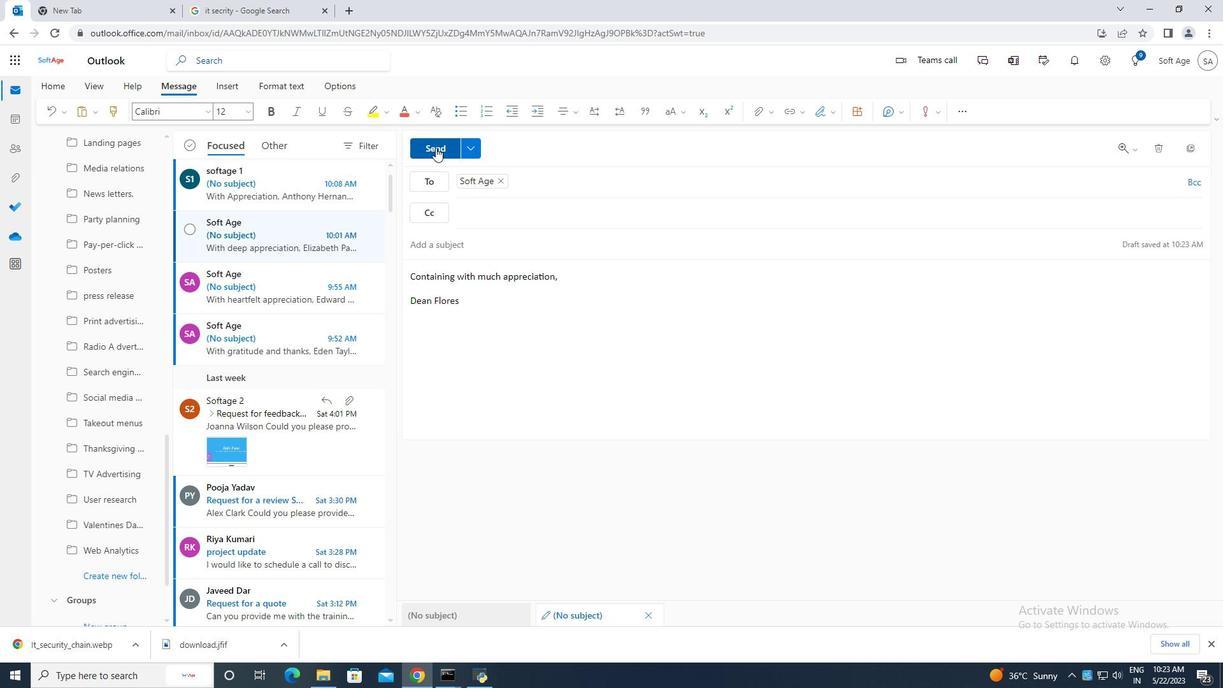 
Action: Mouse moved to (601, 369)
Screenshot: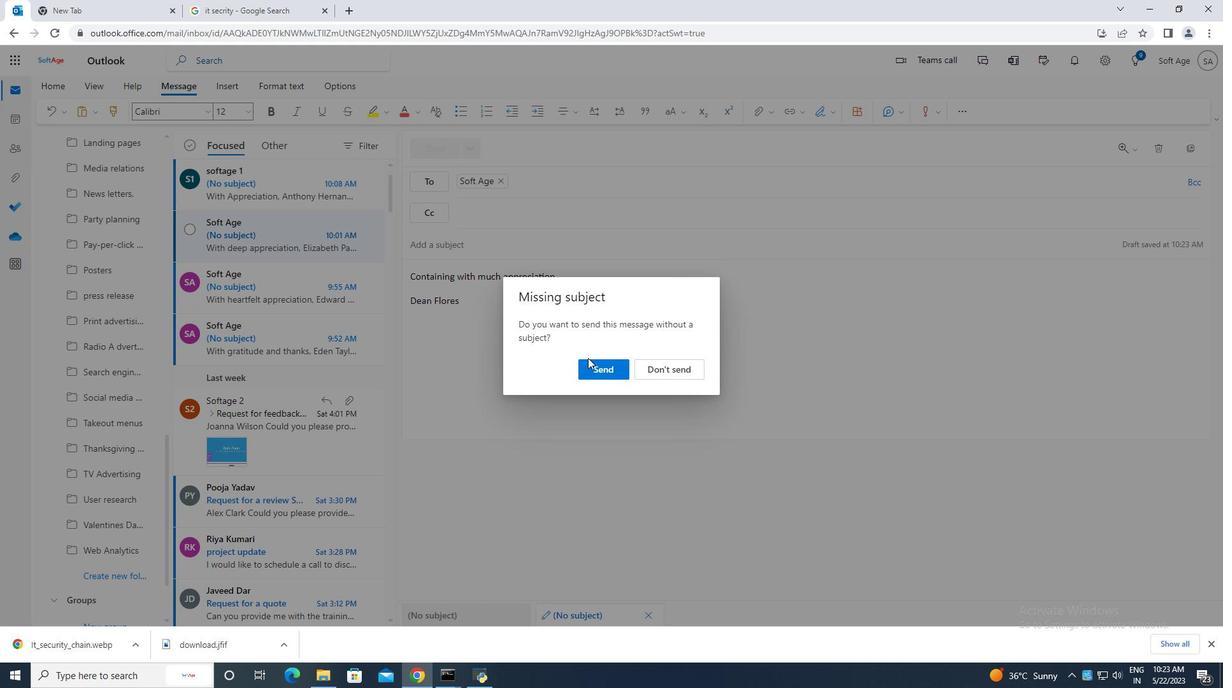 
Action: Mouse pressed left at (601, 369)
Screenshot: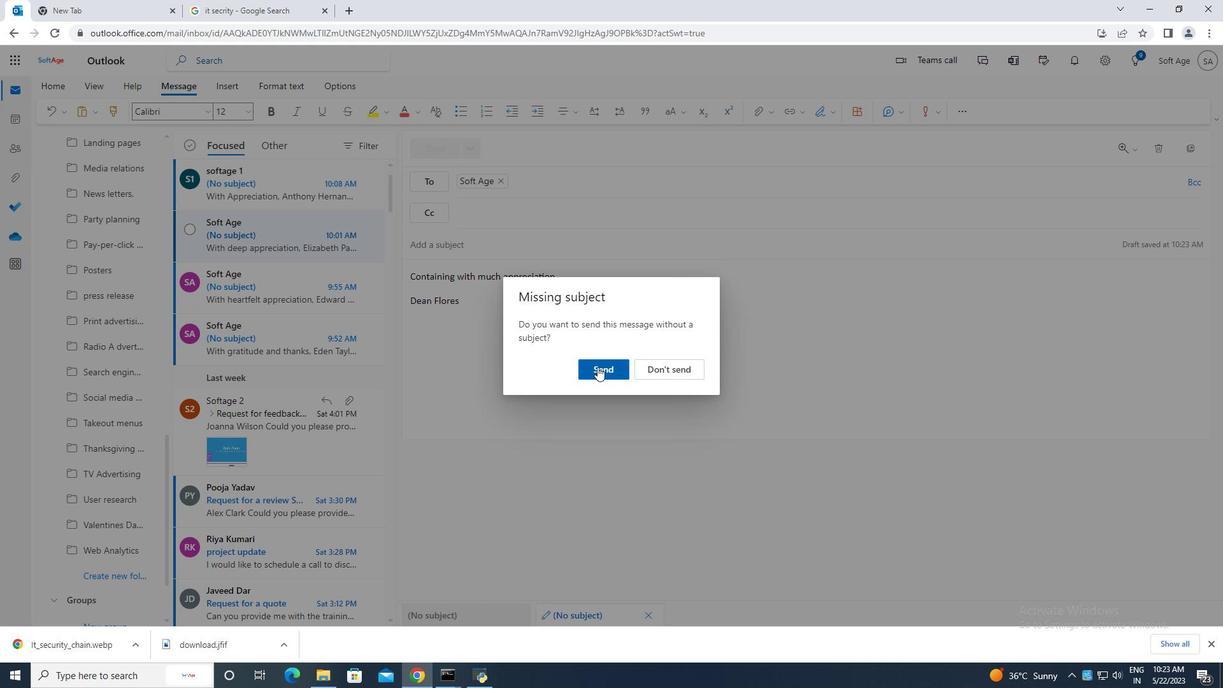 
Action: Mouse moved to (447, 368)
Screenshot: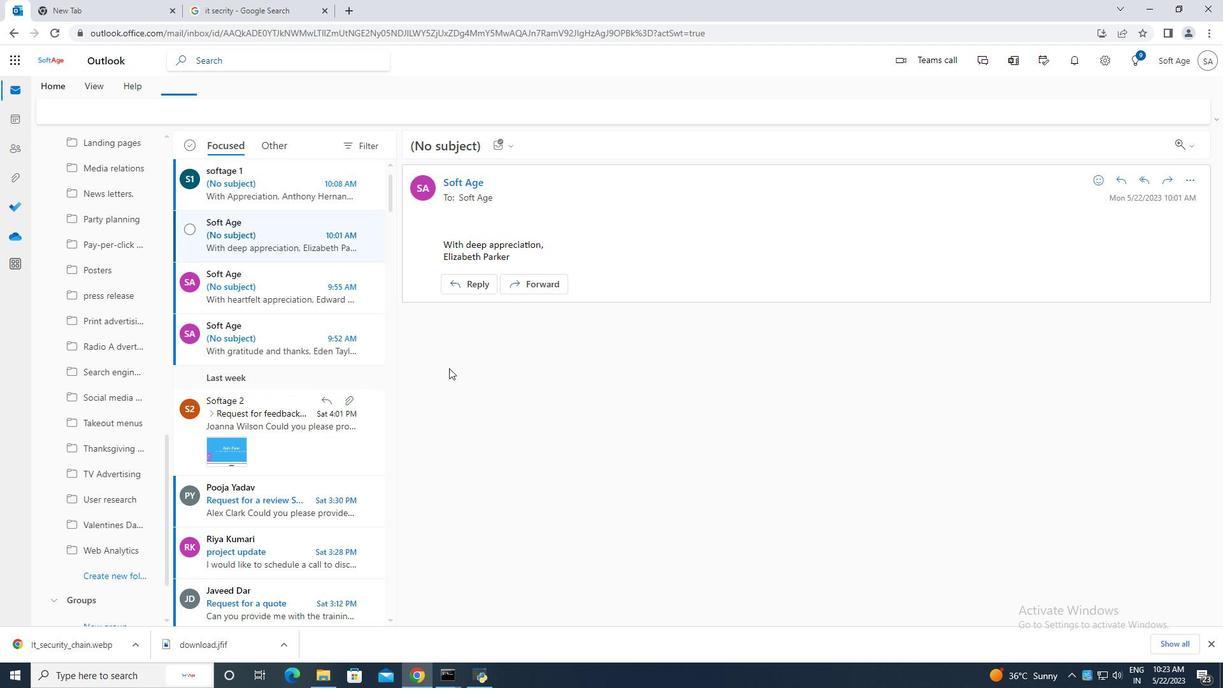
